 Task: Search one way flight ticket for 1 adult, 6 children, 1 infant in seat and 1 infant on lap in business from Ponce: Mercedita Airport to Laramie: Laramie Regional Airport on 5-3-2023. Choice of flights is Delta. Number of bags: 2 checked bags. Price is upto 75000. Outbound departure time preference is 20:00.
Action: Mouse moved to (331, 298)
Screenshot: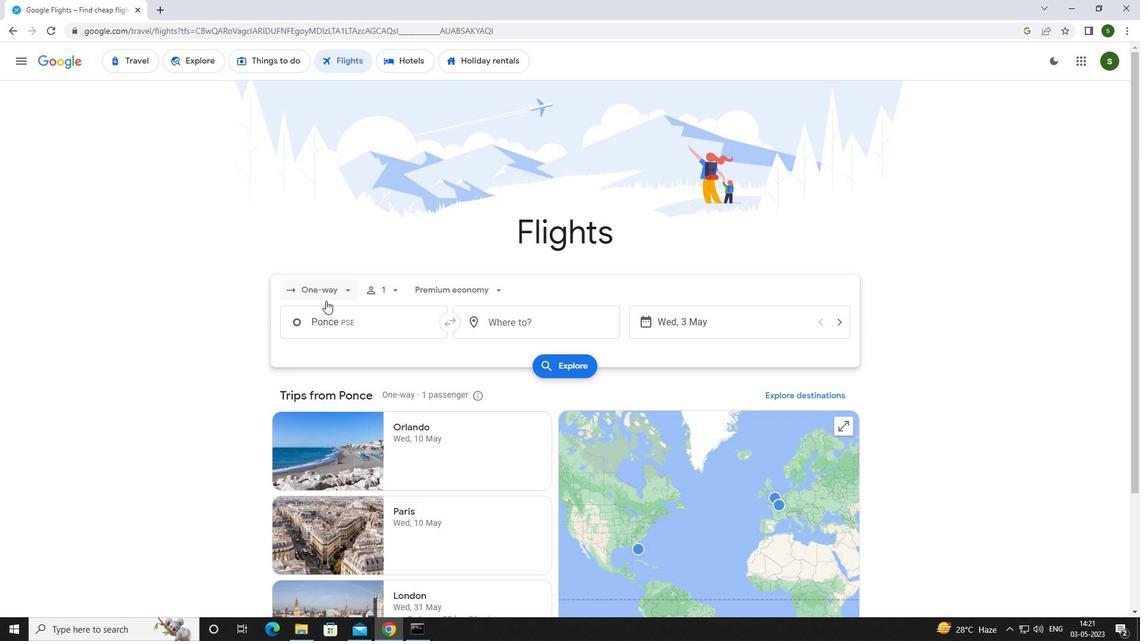 
Action: Mouse pressed left at (331, 298)
Screenshot: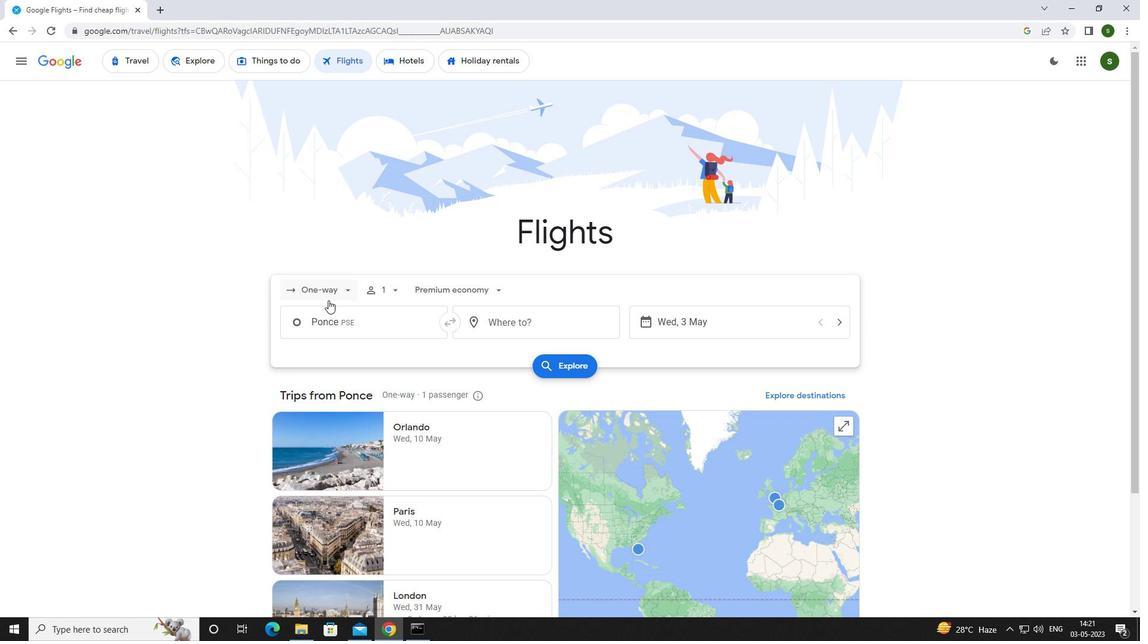 
Action: Mouse moved to (337, 349)
Screenshot: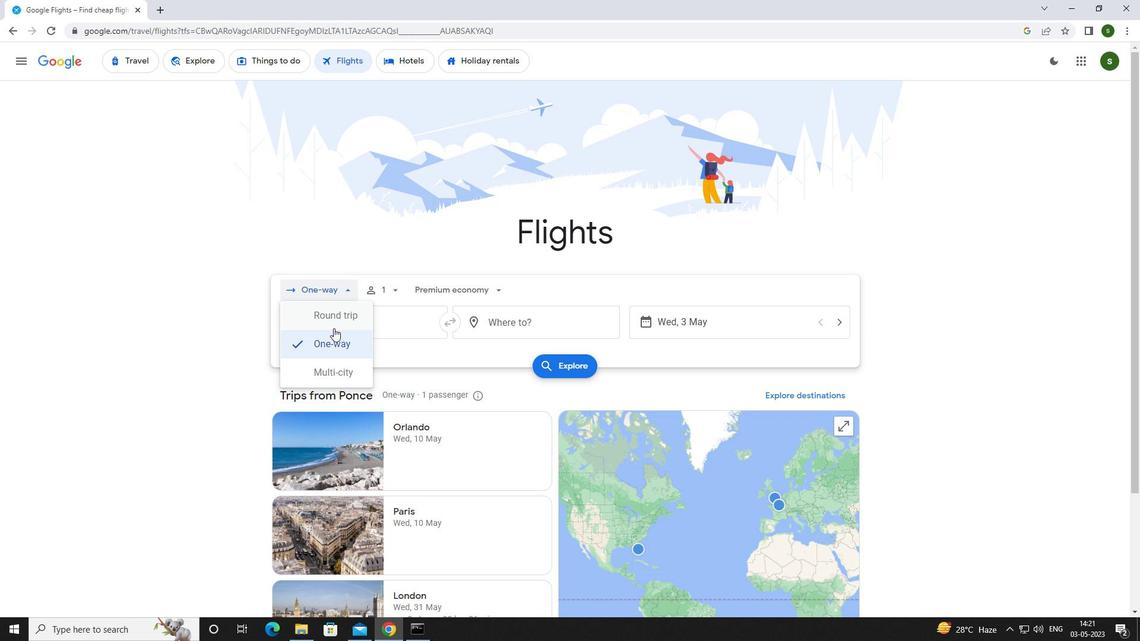 
Action: Mouse pressed left at (337, 349)
Screenshot: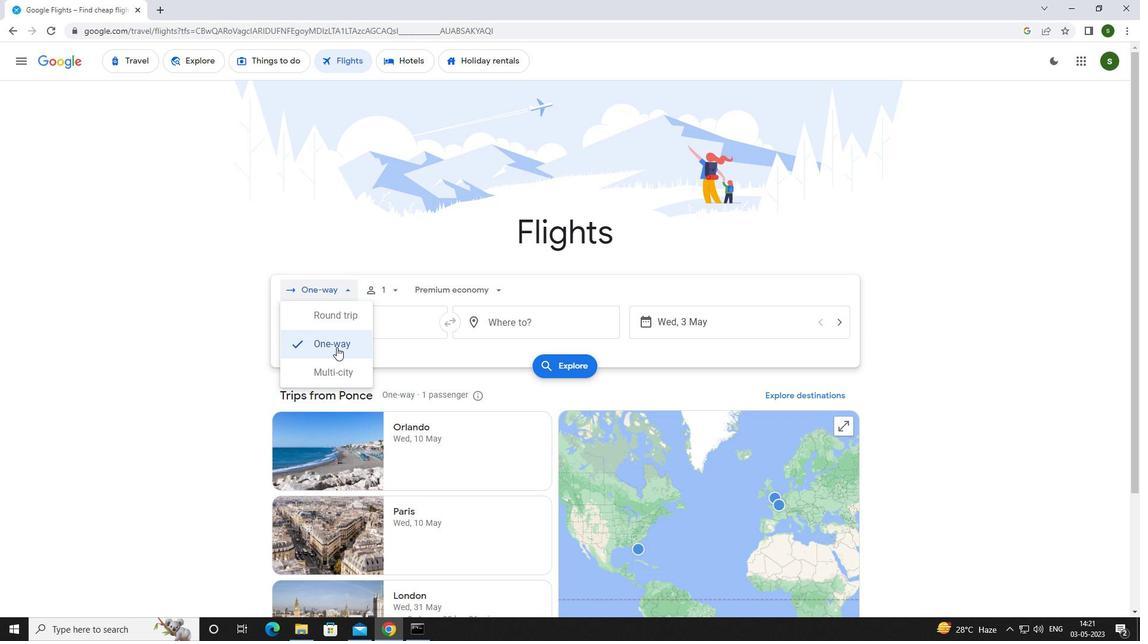 
Action: Mouse moved to (389, 283)
Screenshot: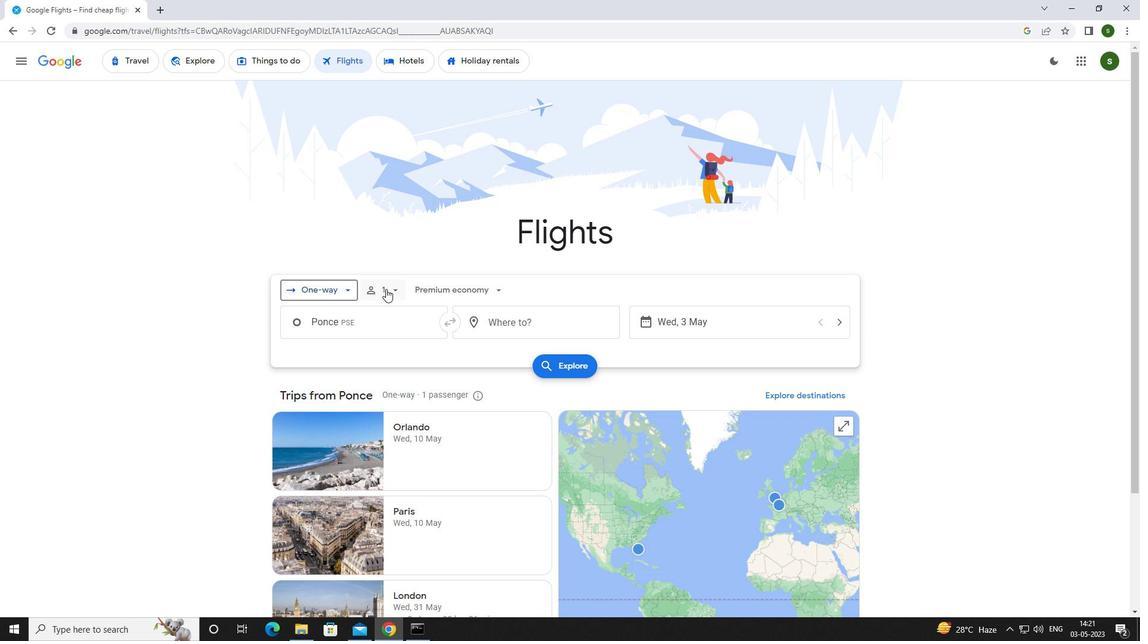 
Action: Mouse pressed left at (389, 283)
Screenshot: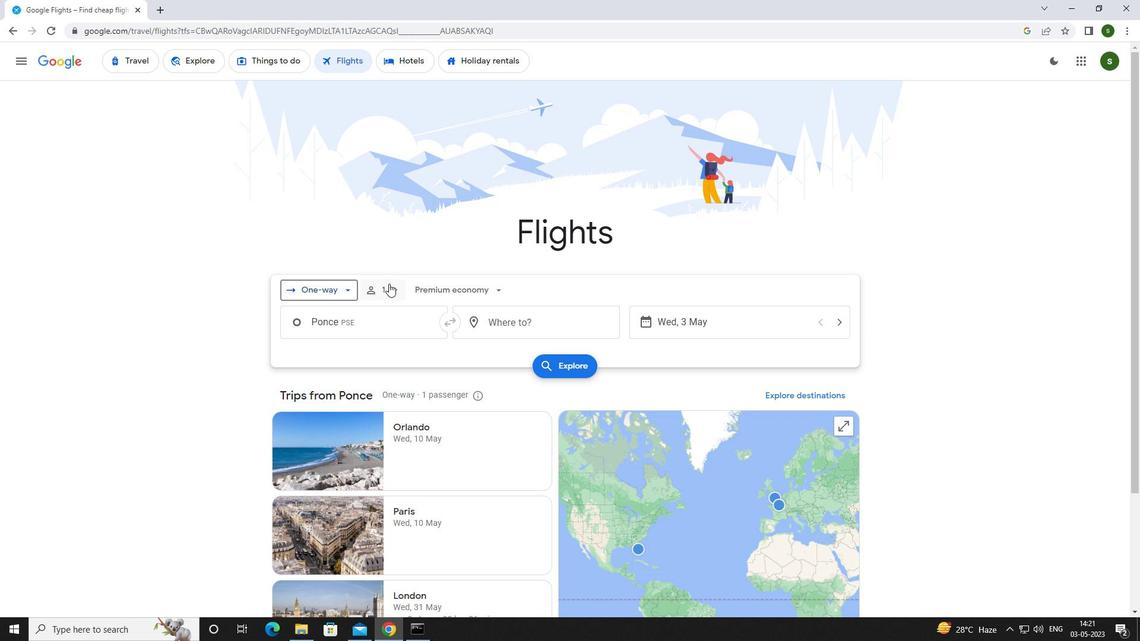 
Action: Mouse moved to (487, 349)
Screenshot: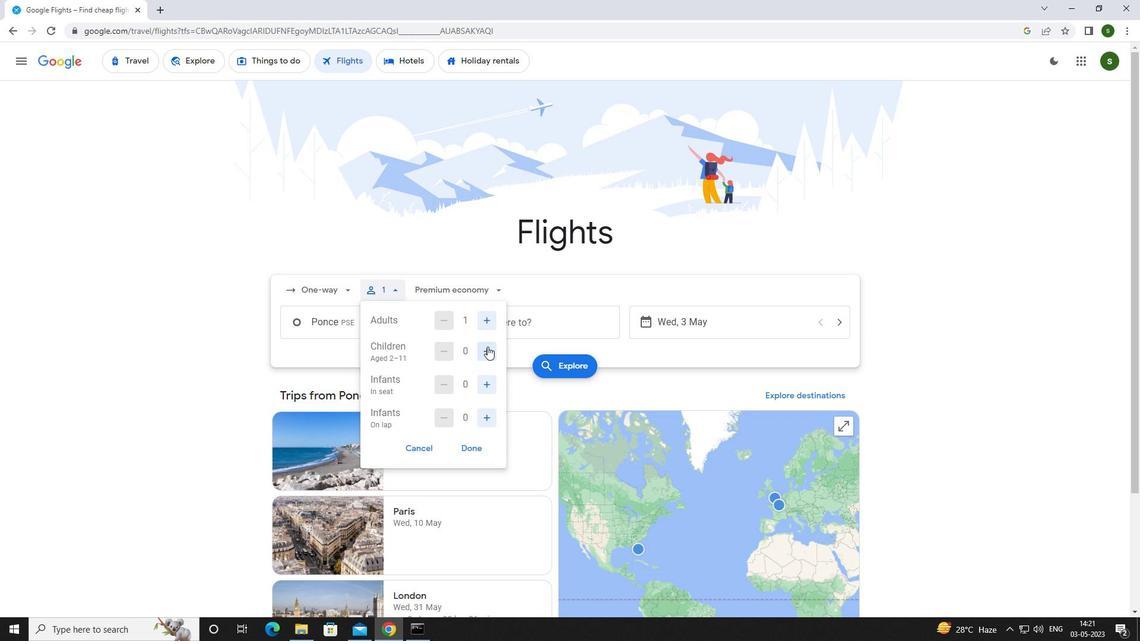 
Action: Mouse pressed left at (487, 349)
Screenshot: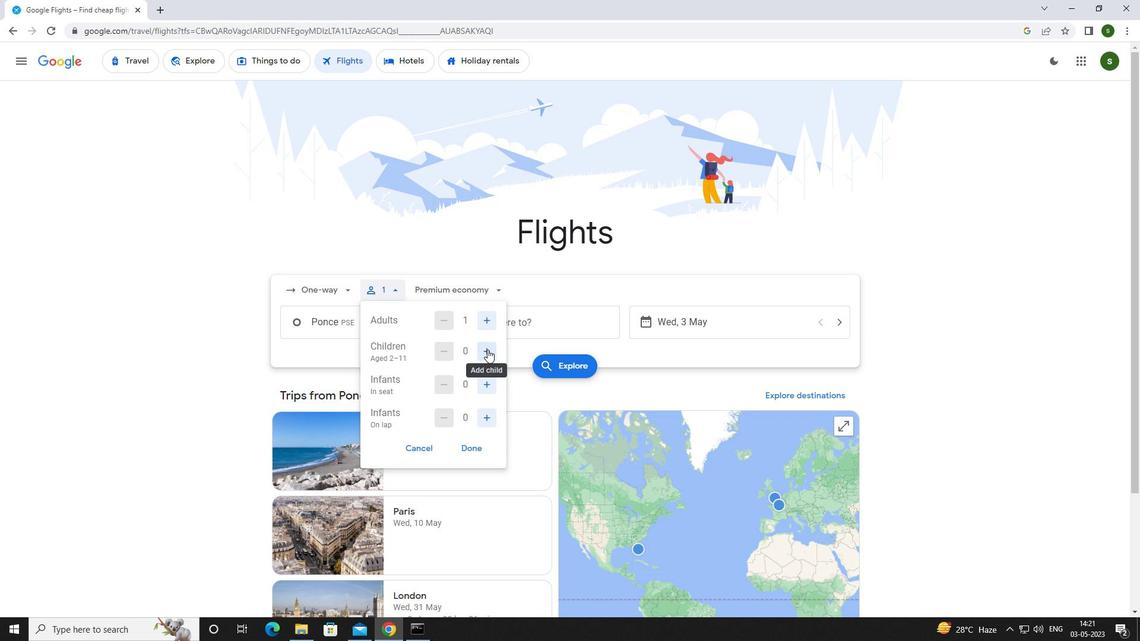 
Action: Mouse pressed left at (487, 349)
Screenshot: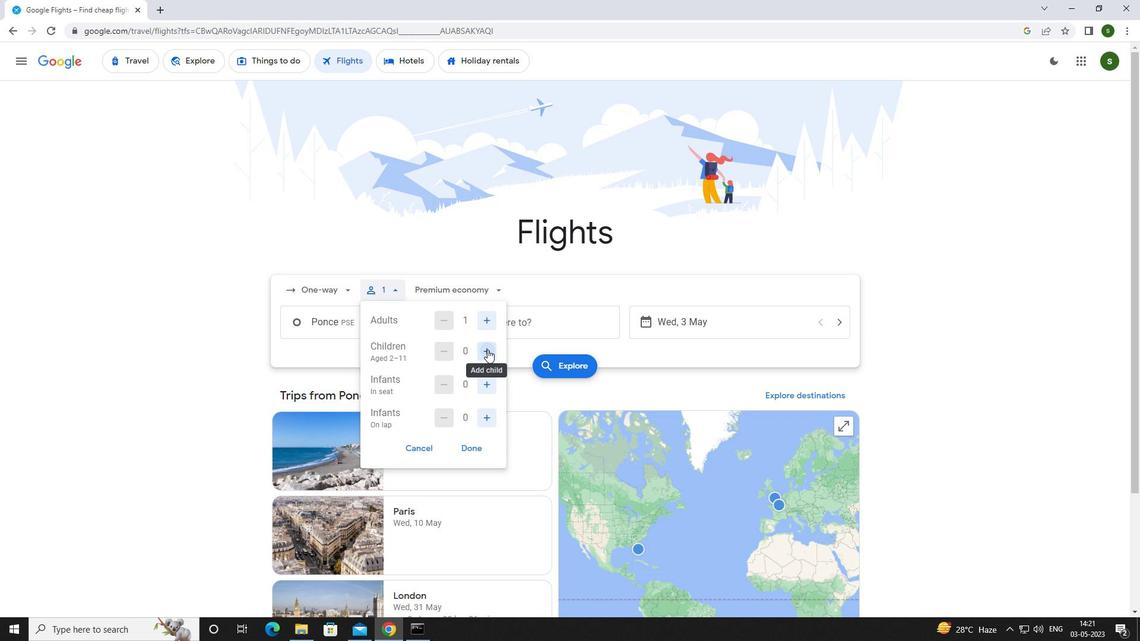 
Action: Mouse pressed left at (487, 349)
Screenshot: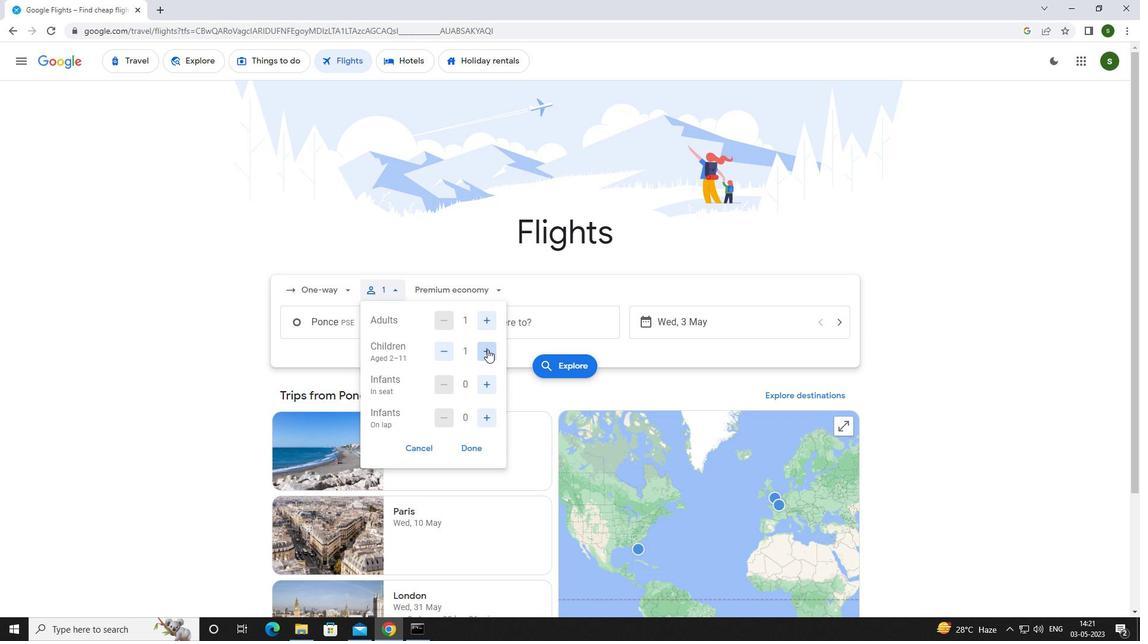 
Action: Mouse pressed left at (487, 349)
Screenshot: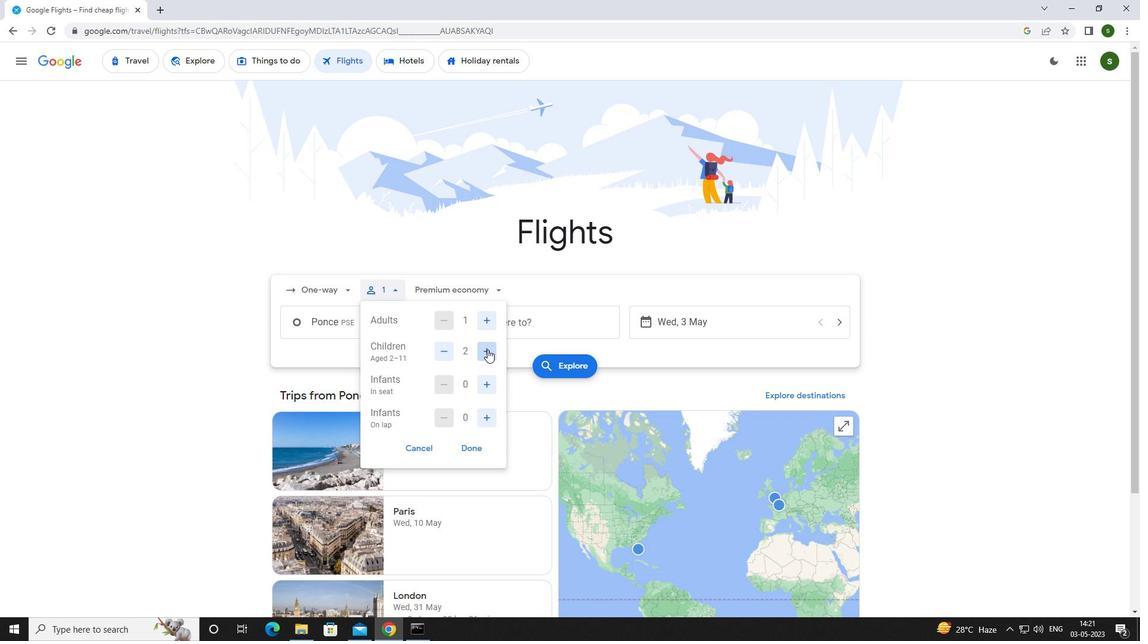 
Action: Mouse pressed left at (487, 349)
Screenshot: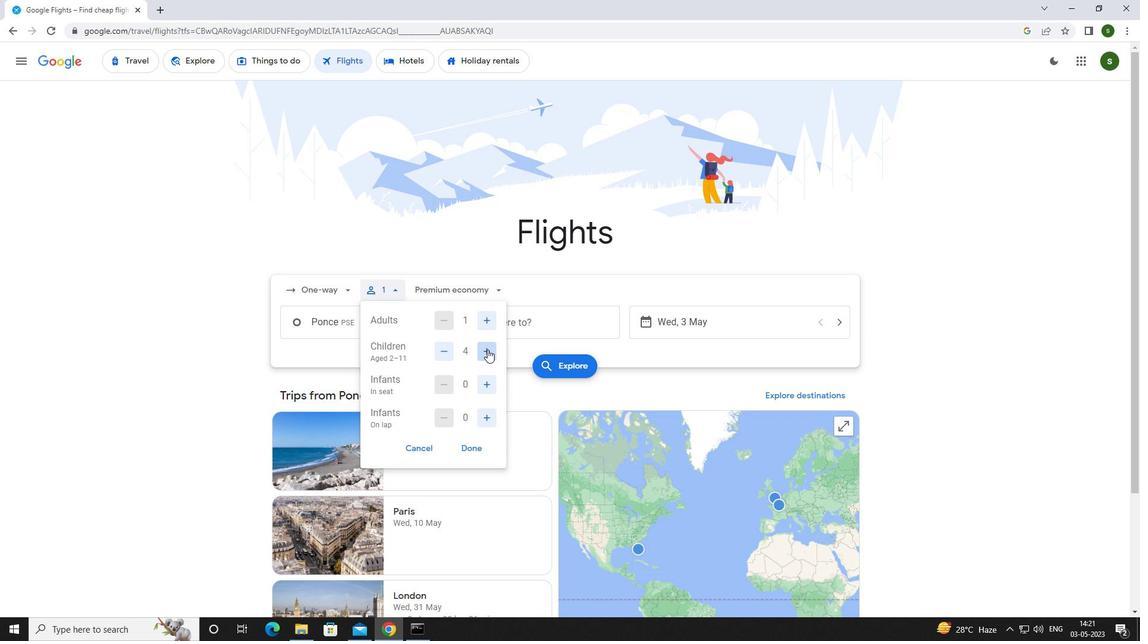 
Action: Mouse pressed left at (487, 349)
Screenshot: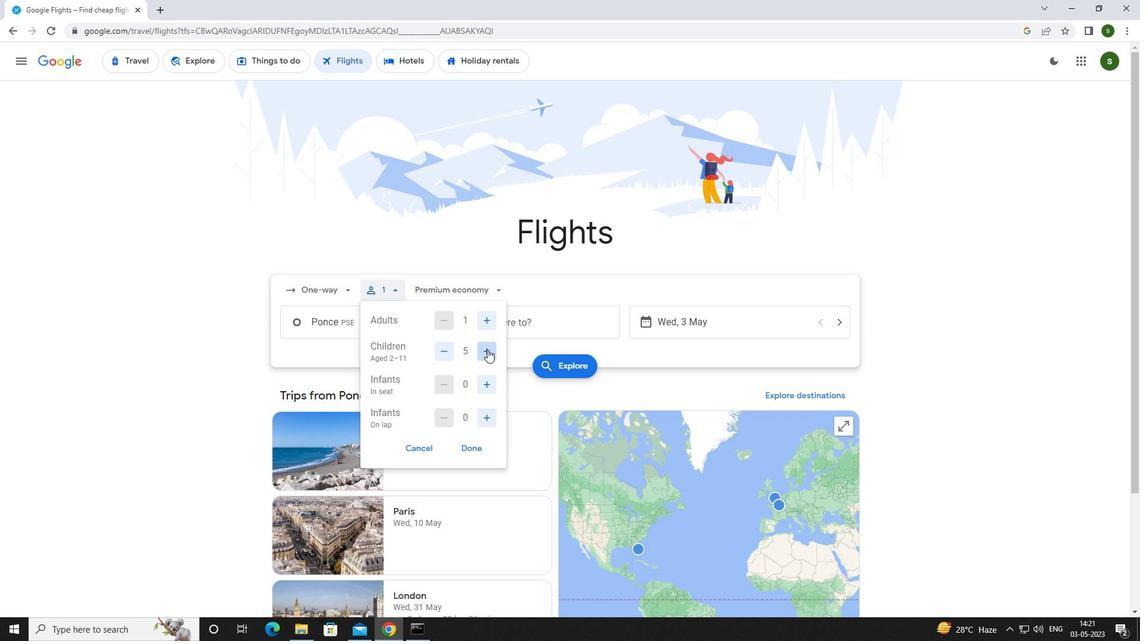 
Action: Mouse moved to (486, 380)
Screenshot: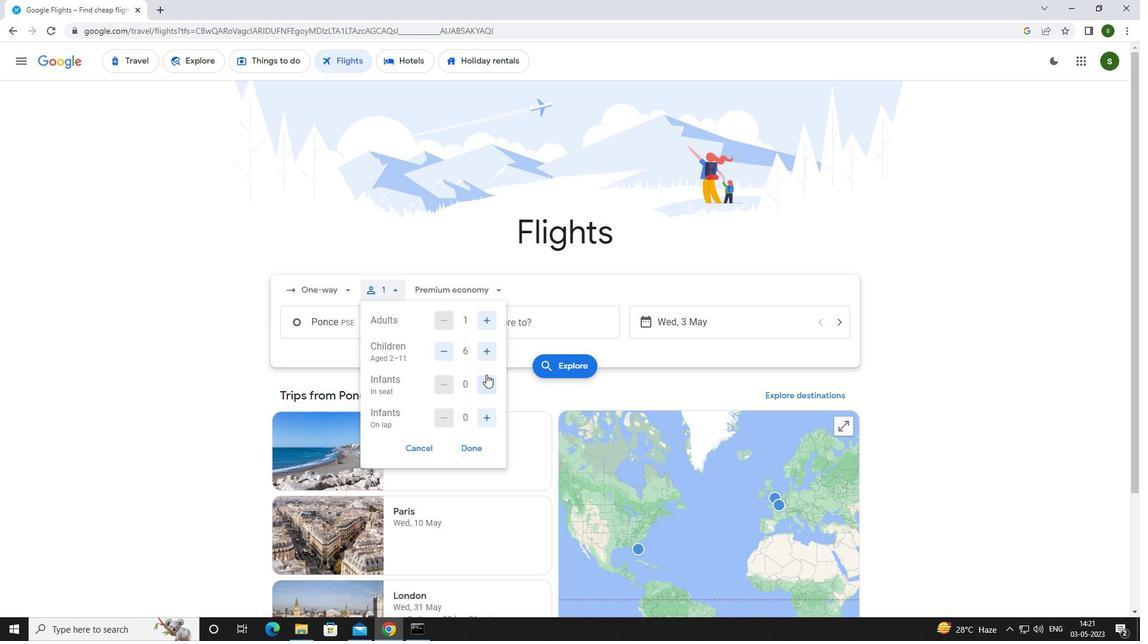 
Action: Mouse pressed left at (486, 380)
Screenshot: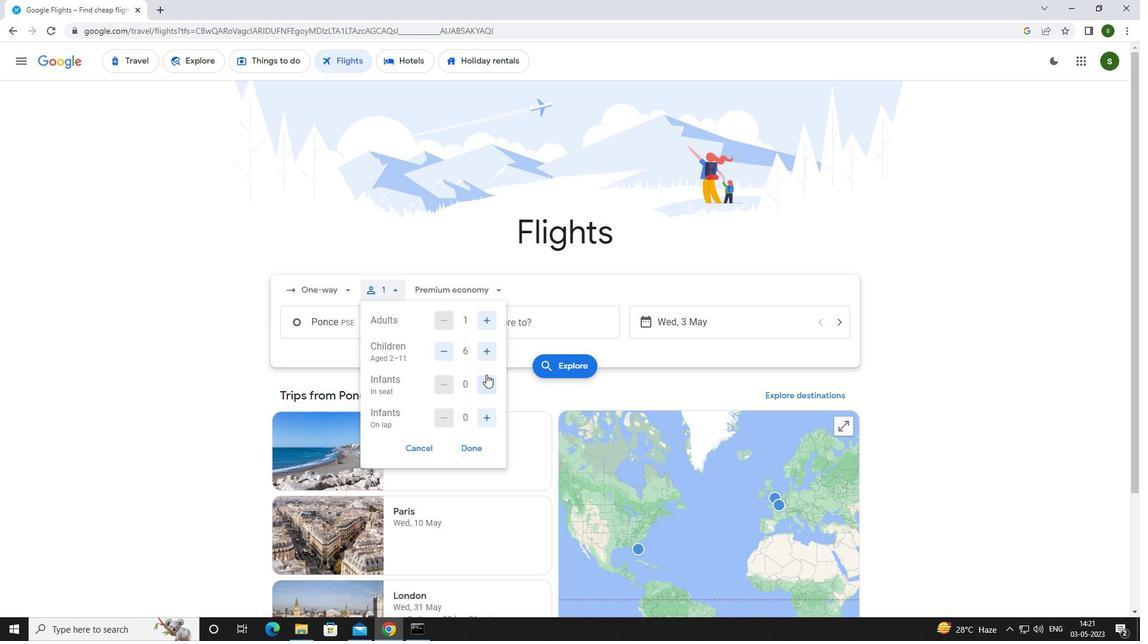 
Action: Mouse moved to (490, 422)
Screenshot: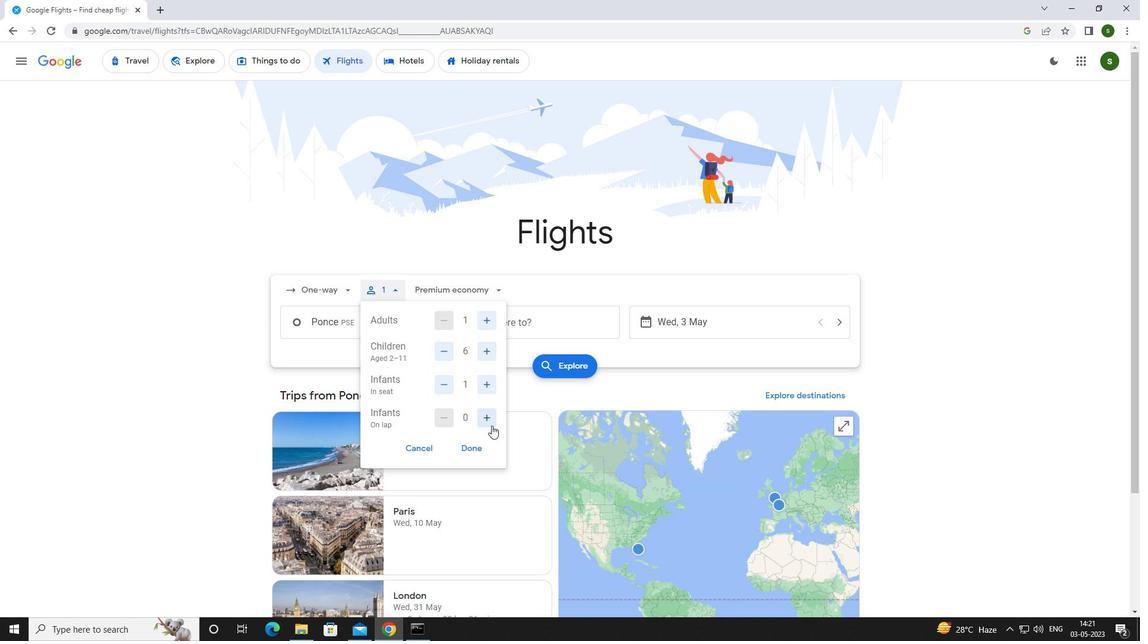 
Action: Mouse pressed left at (490, 422)
Screenshot: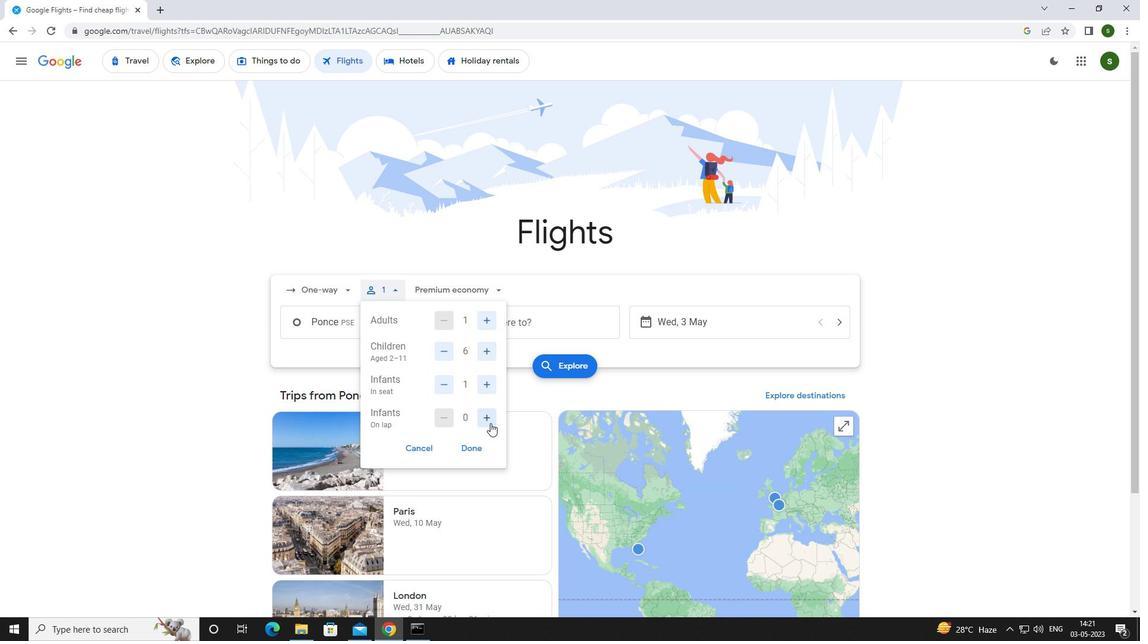 
Action: Mouse moved to (489, 286)
Screenshot: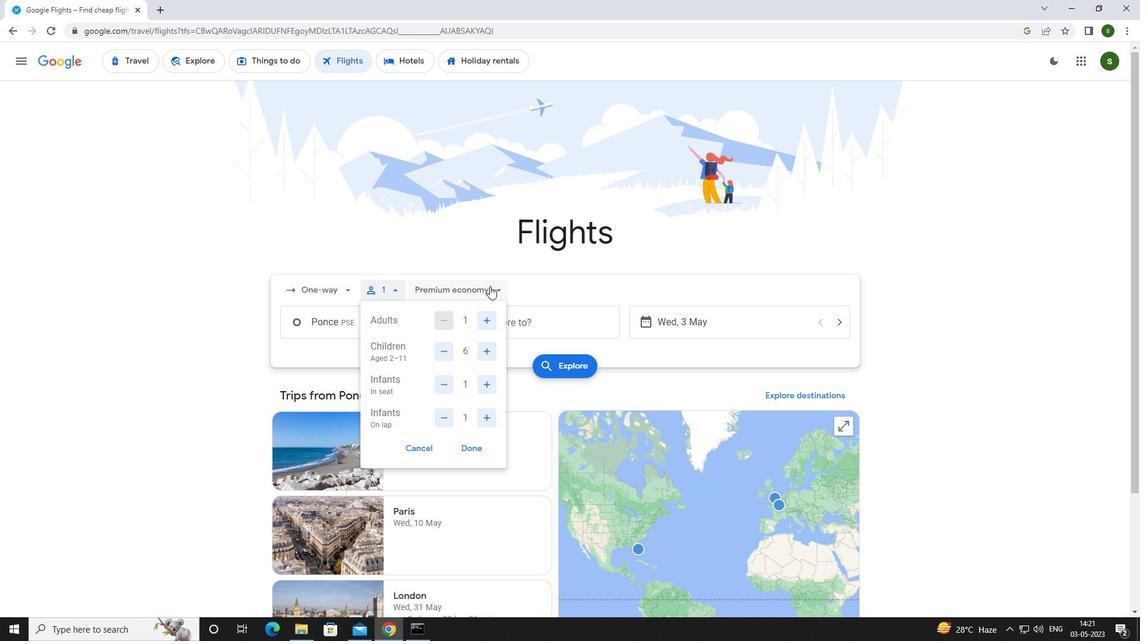 
Action: Mouse pressed left at (489, 286)
Screenshot: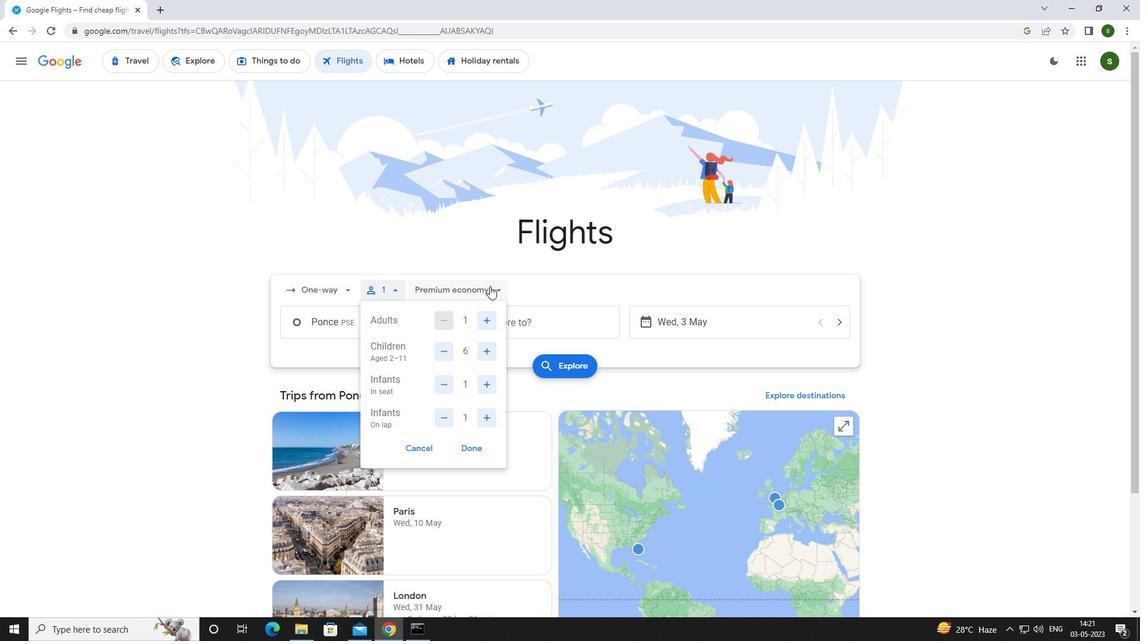 
Action: Mouse moved to (475, 372)
Screenshot: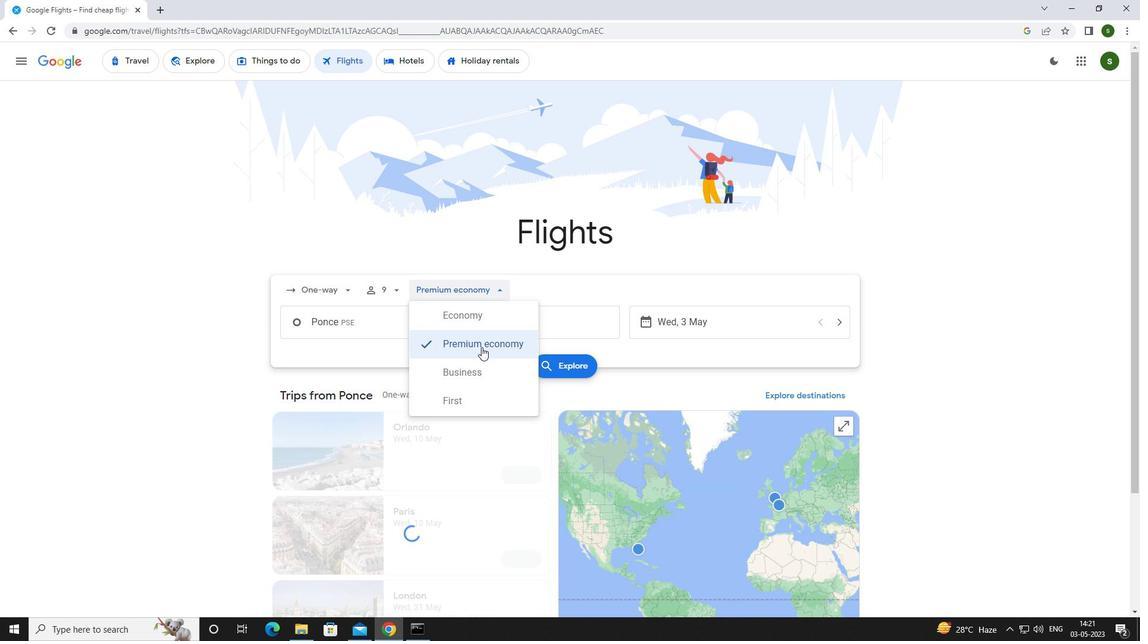 
Action: Mouse pressed left at (475, 372)
Screenshot: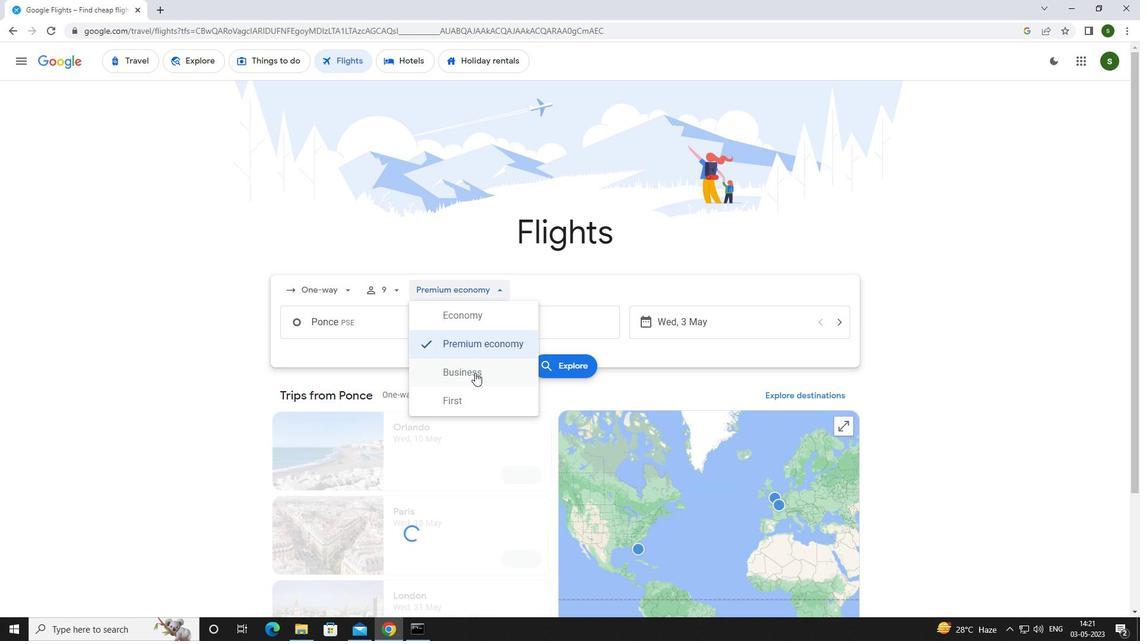 
Action: Mouse moved to (406, 324)
Screenshot: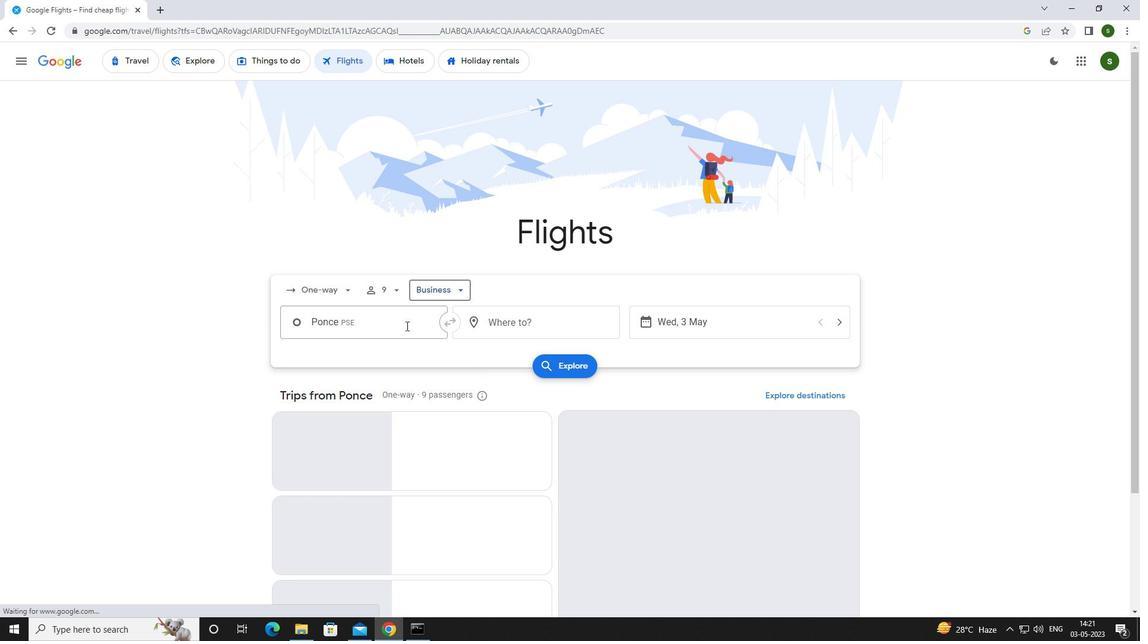 
Action: Mouse pressed left at (406, 324)
Screenshot: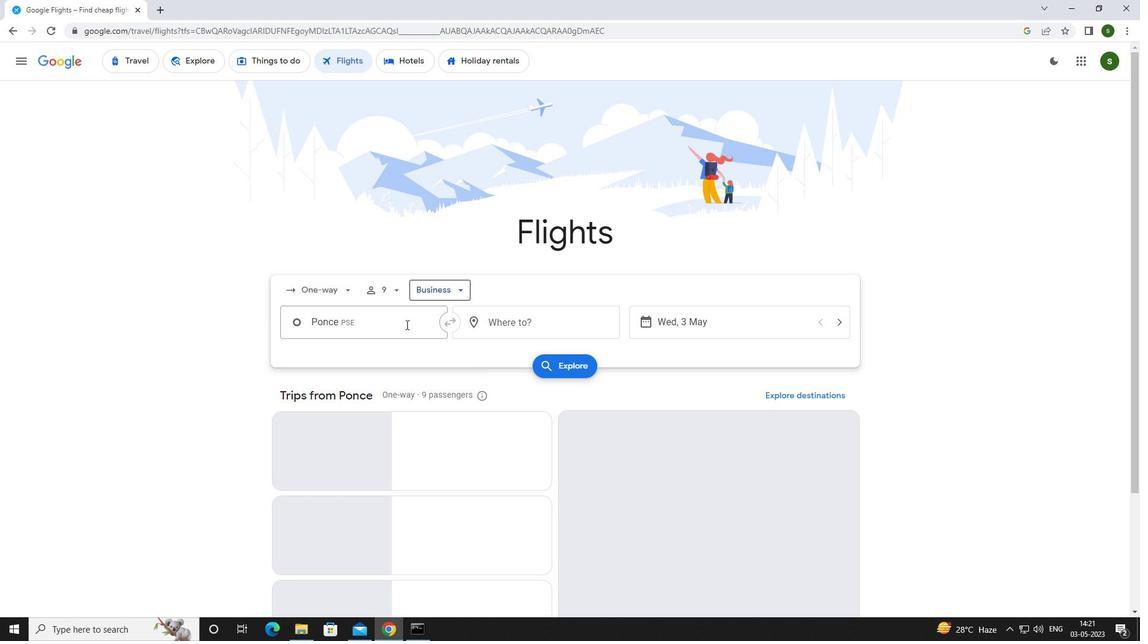 
Action: Key pressed <Key.caps_lock>p<Key.caps_lock>once
Screenshot: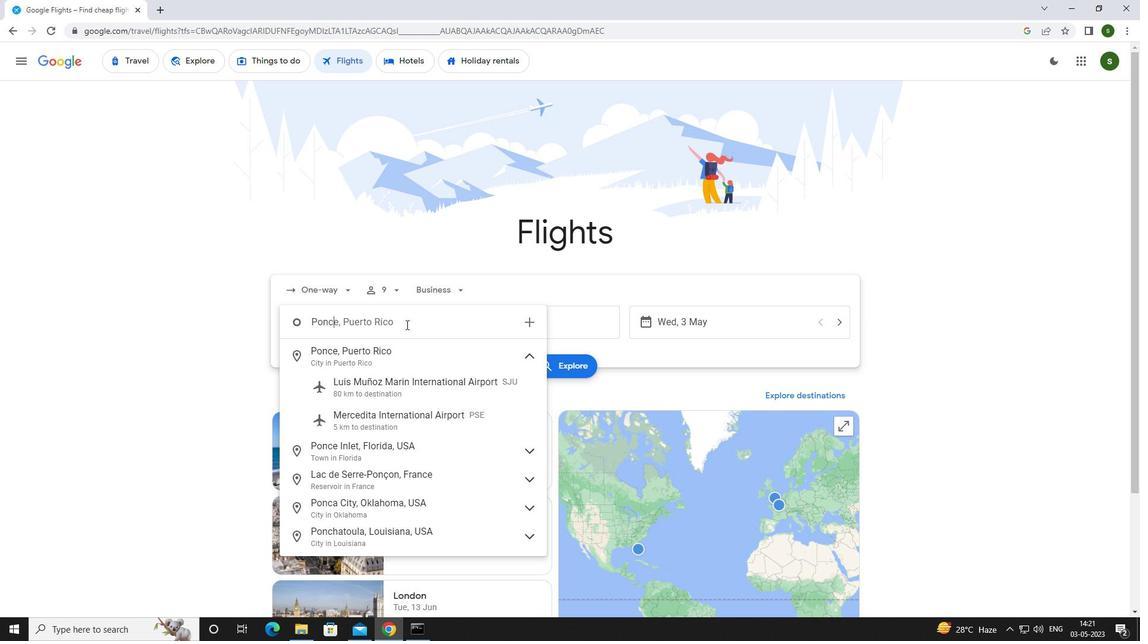 
Action: Mouse moved to (403, 415)
Screenshot: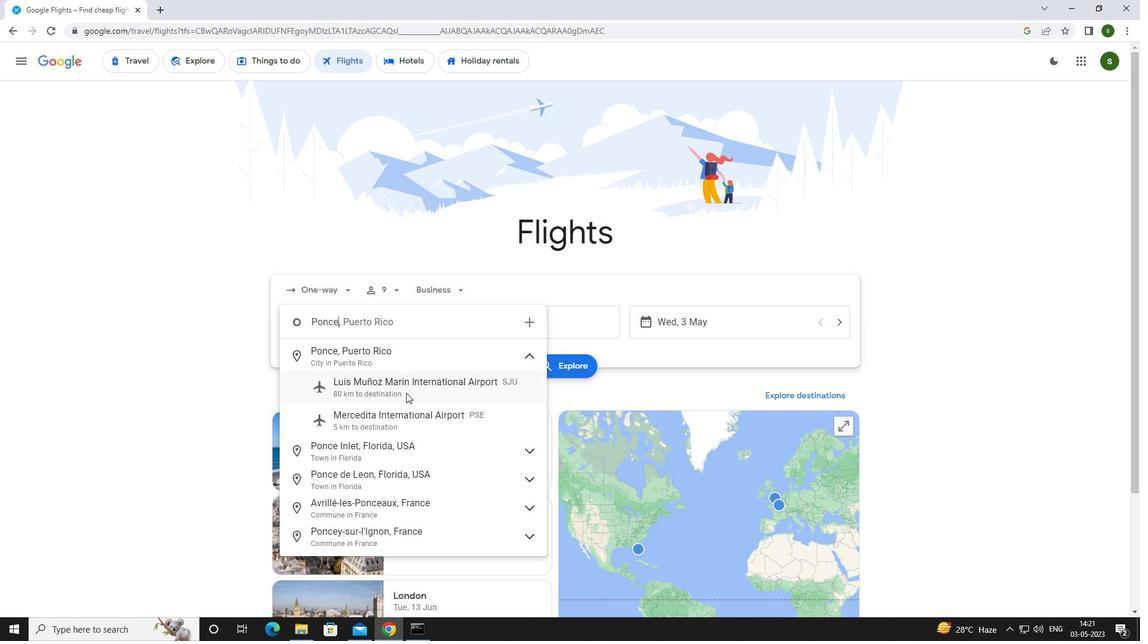 
Action: Mouse pressed left at (403, 415)
Screenshot: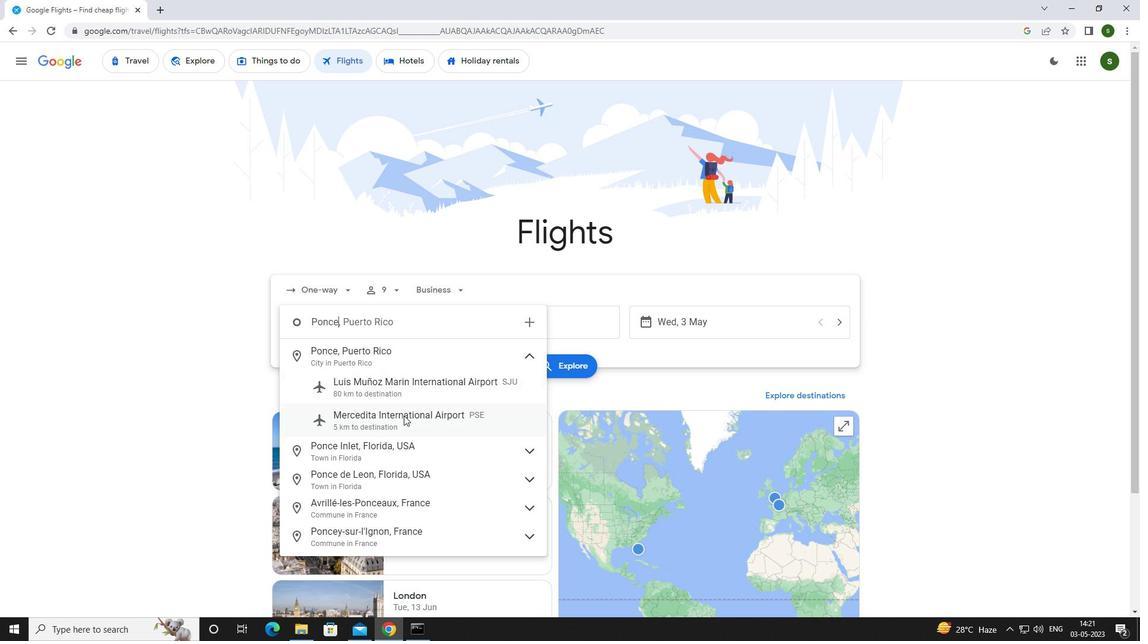 
Action: Mouse moved to (509, 327)
Screenshot: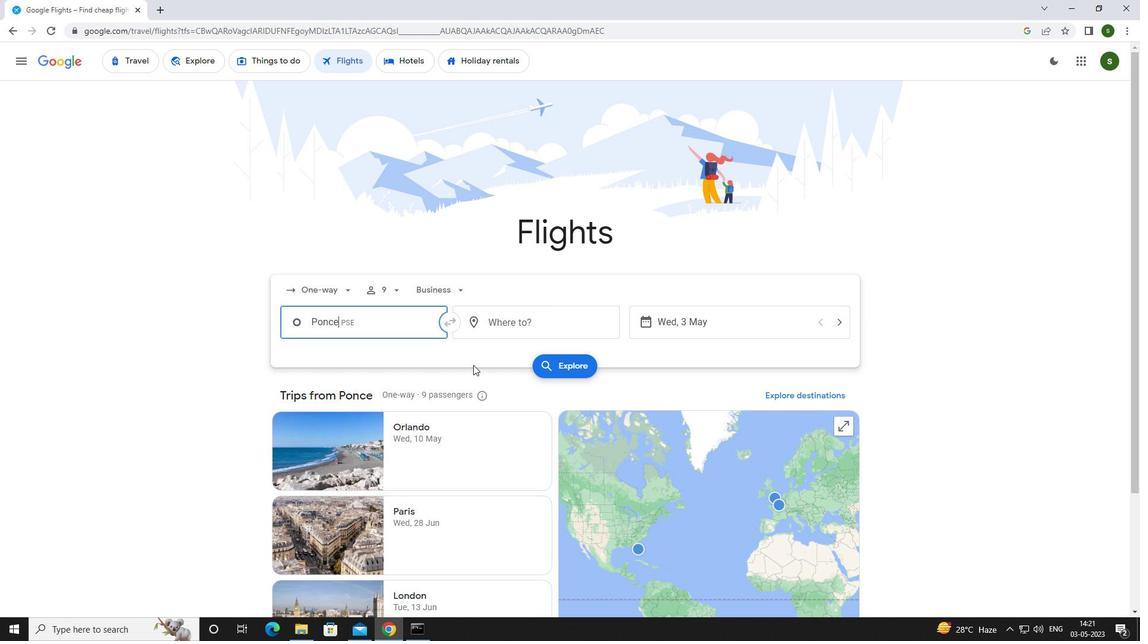 
Action: Mouse pressed left at (509, 327)
Screenshot: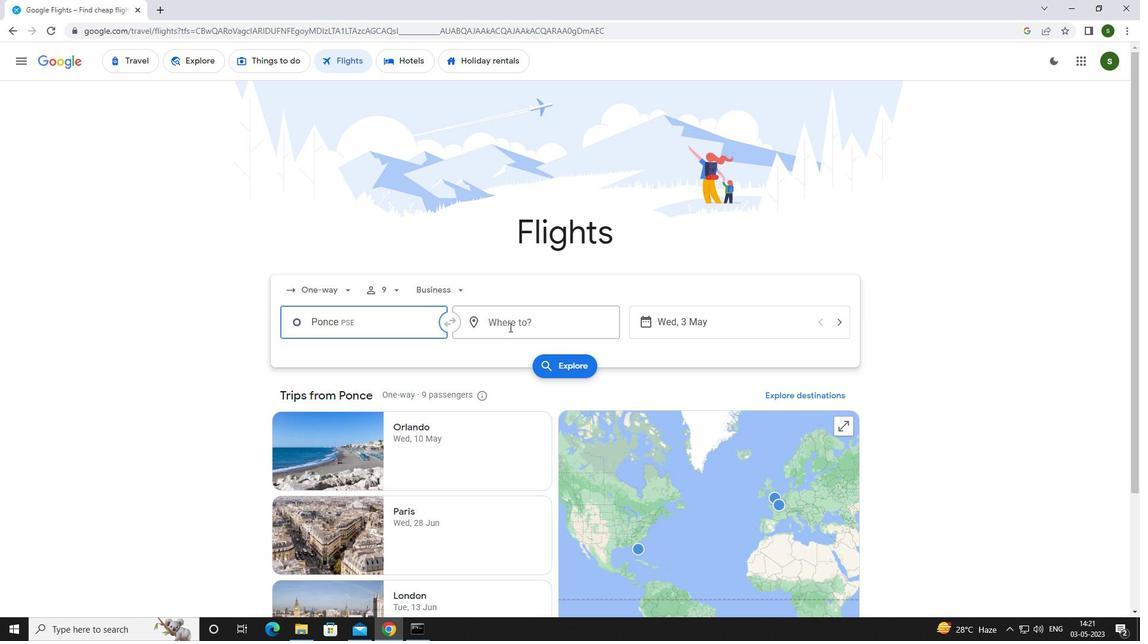 
Action: Key pressed <Key.caps_lock>l<Key.caps_lock>aram
Screenshot: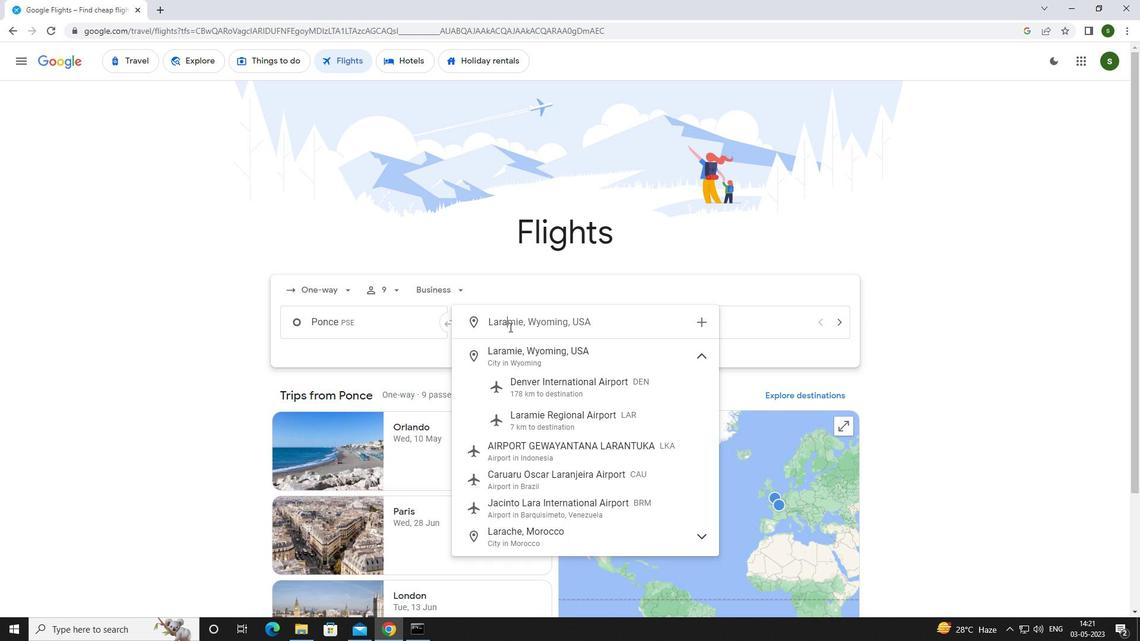 
Action: Mouse moved to (559, 416)
Screenshot: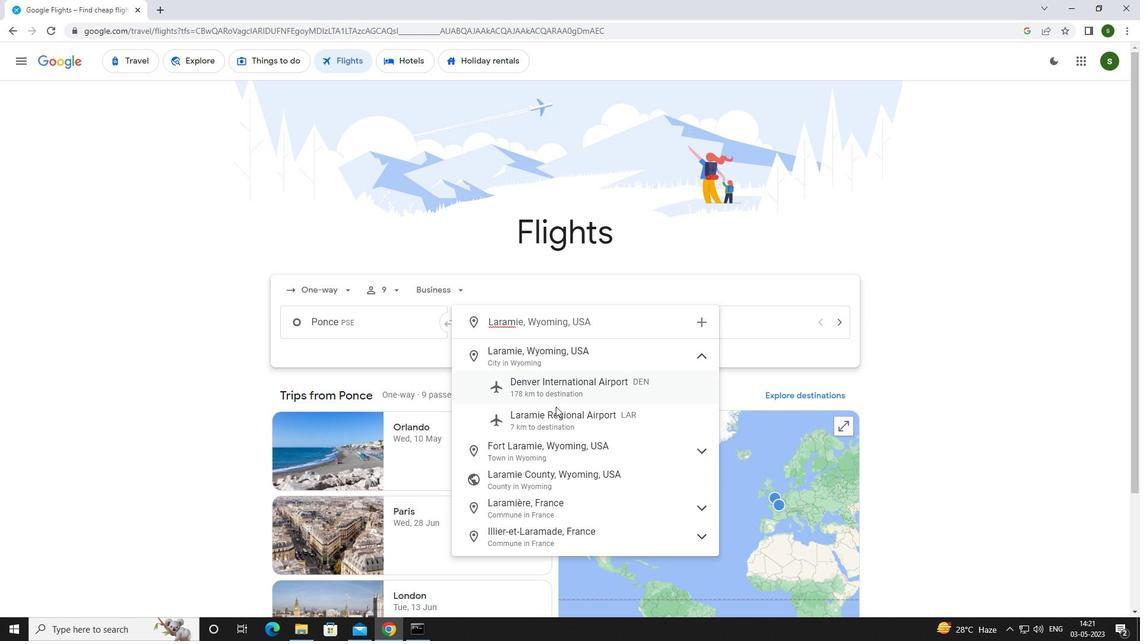 
Action: Mouse pressed left at (559, 416)
Screenshot: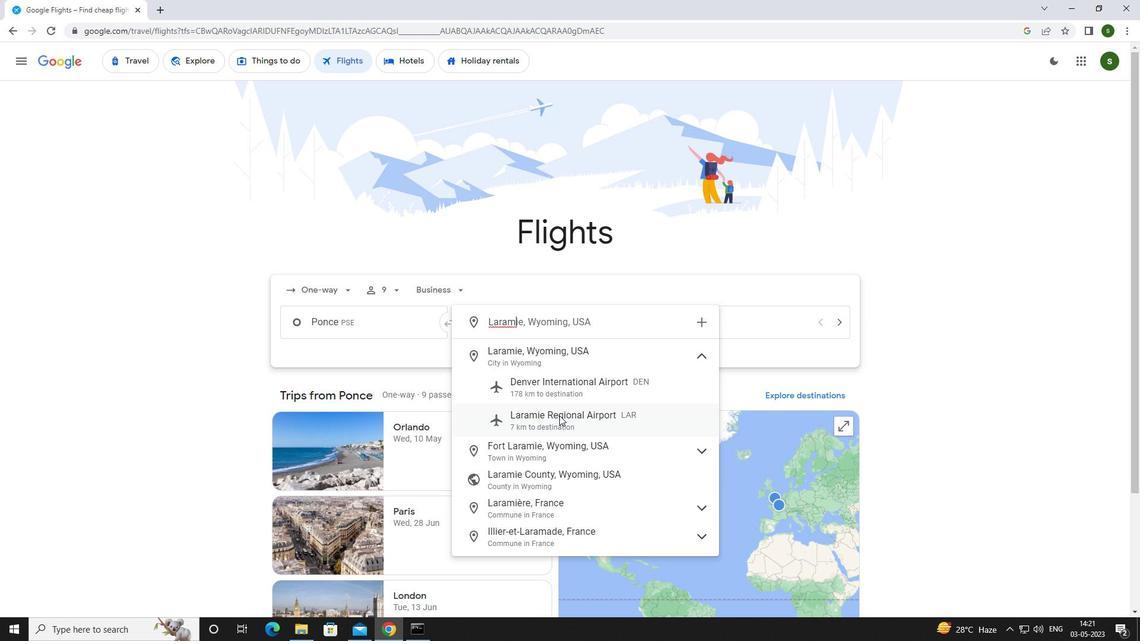 
Action: Mouse moved to (716, 326)
Screenshot: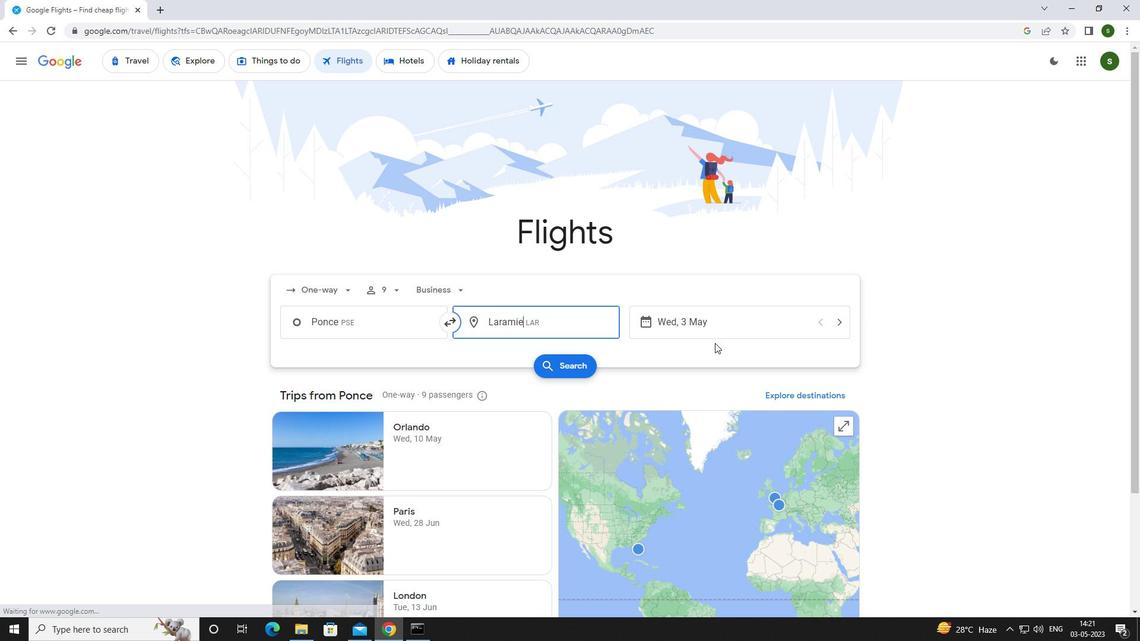 
Action: Mouse pressed left at (716, 326)
Screenshot: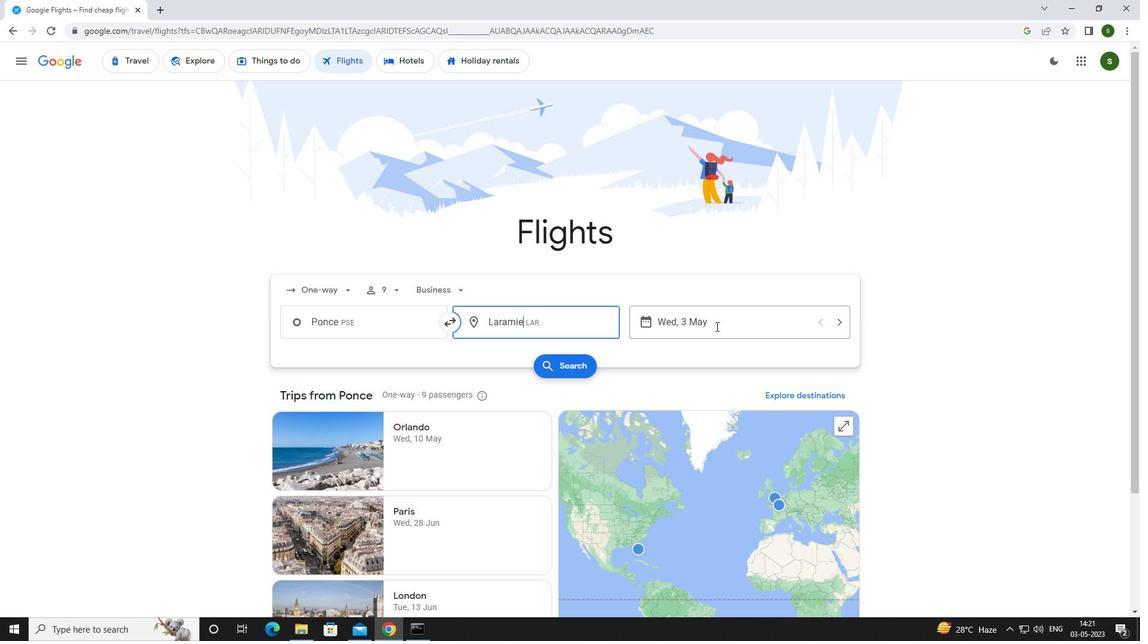 
Action: Mouse moved to (513, 406)
Screenshot: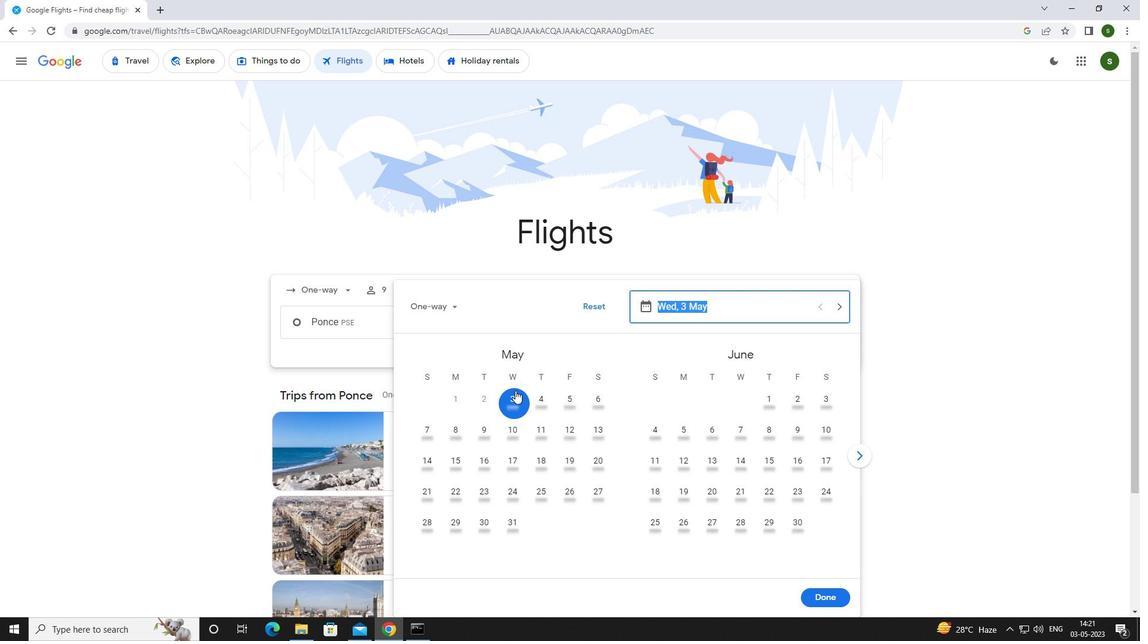 
Action: Mouse pressed left at (513, 406)
Screenshot: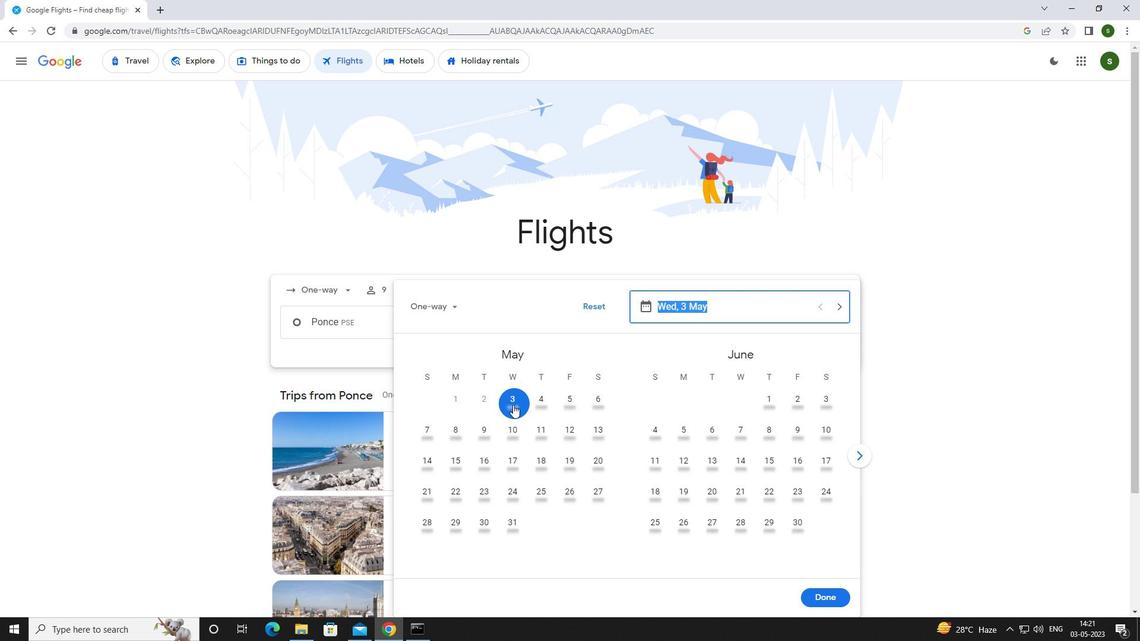 
Action: Mouse moved to (823, 592)
Screenshot: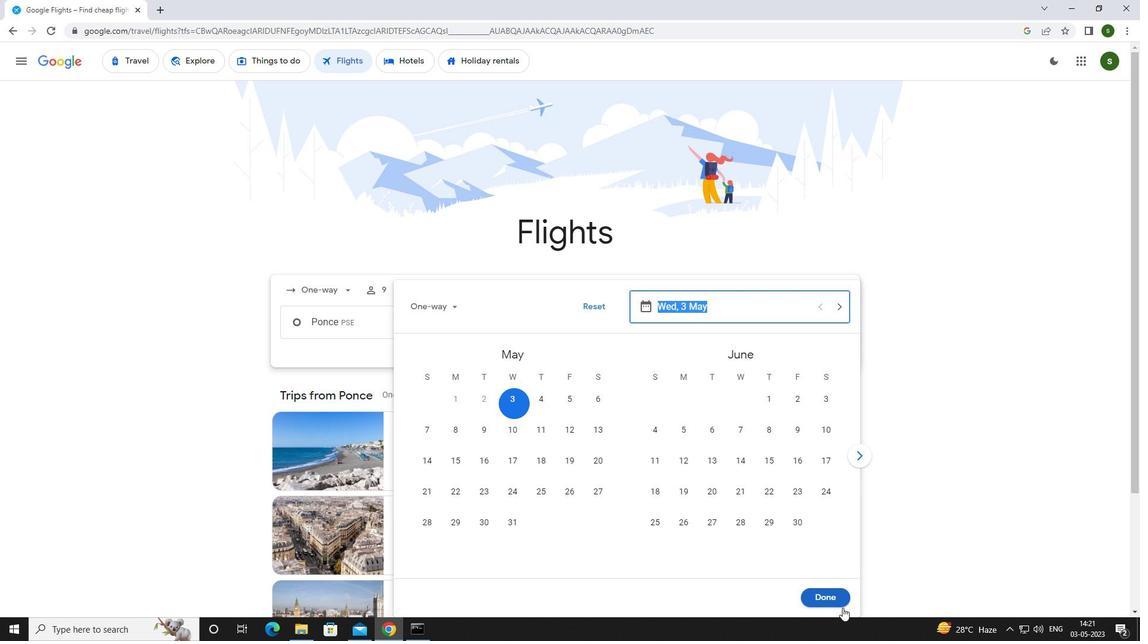 
Action: Mouse pressed left at (823, 592)
Screenshot: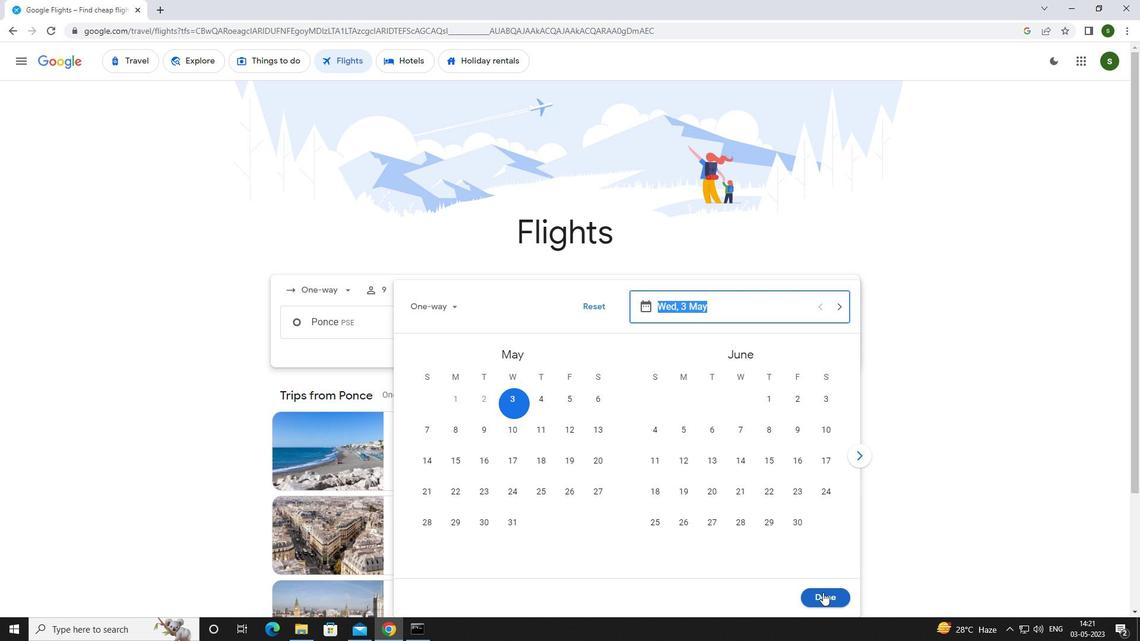 
Action: Mouse moved to (561, 359)
Screenshot: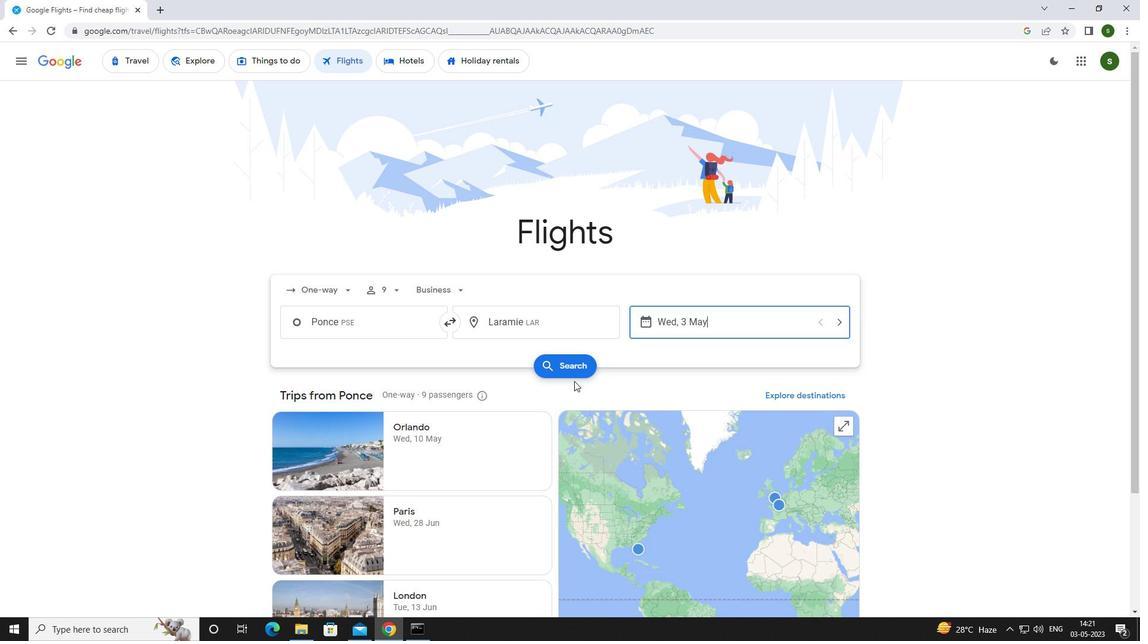 
Action: Mouse pressed left at (561, 359)
Screenshot: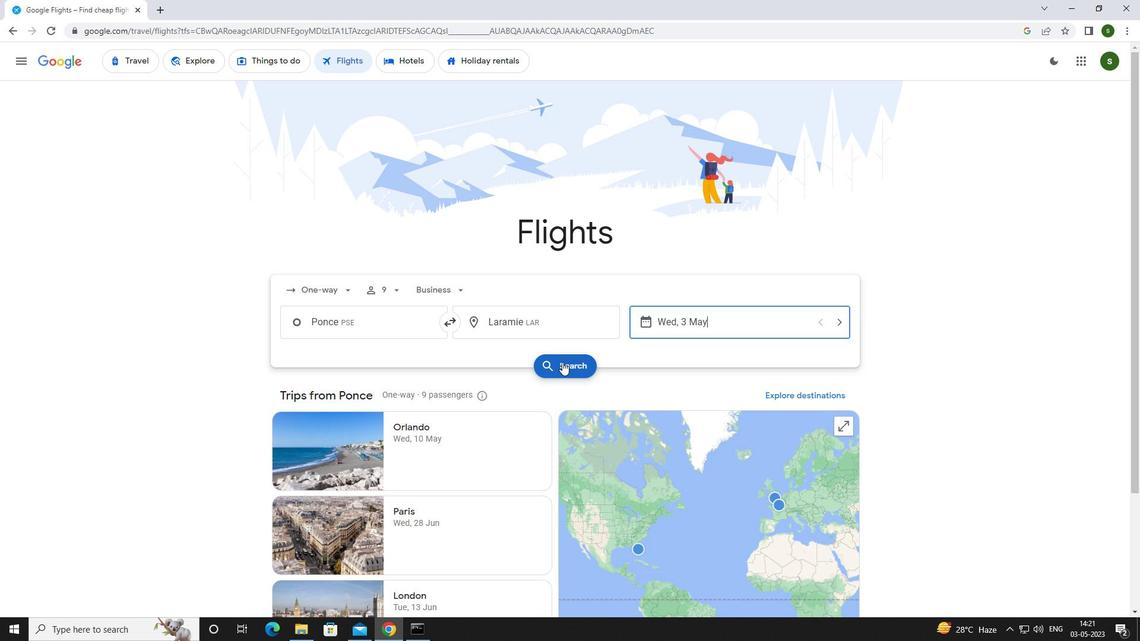 
Action: Mouse moved to (302, 174)
Screenshot: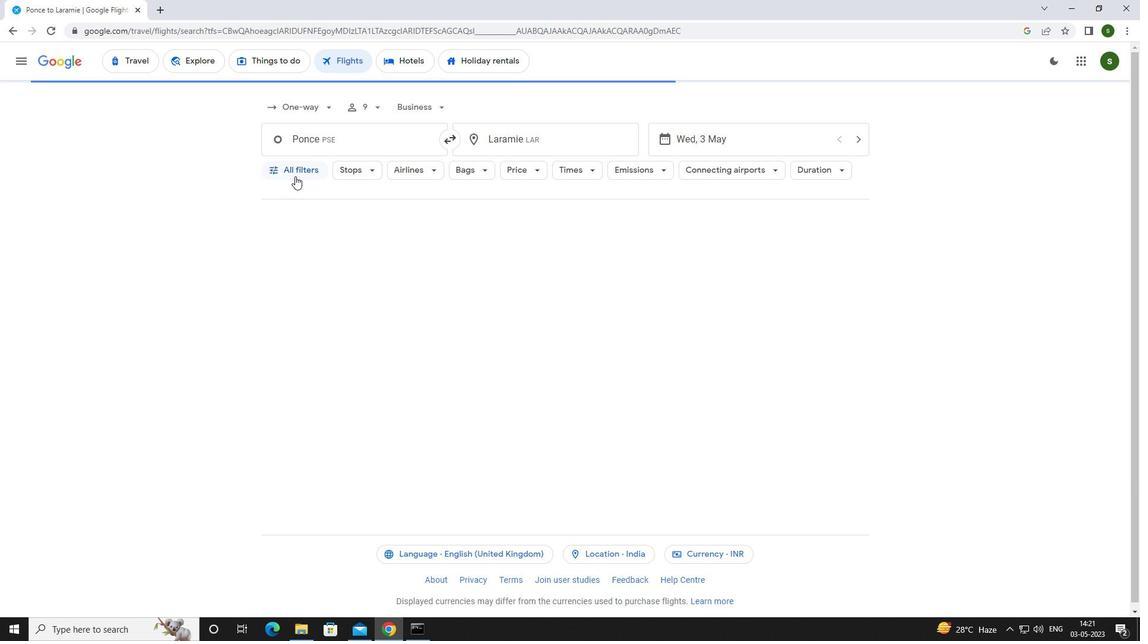 
Action: Mouse pressed left at (302, 174)
Screenshot: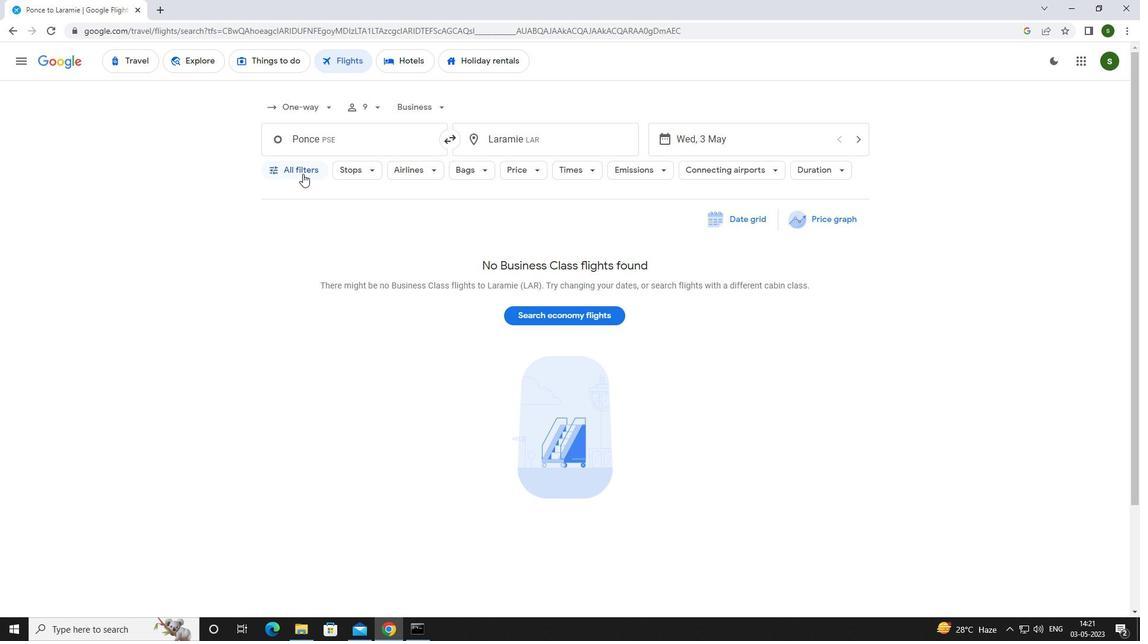 
Action: Mouse moved to (441, 419)
Screenshot: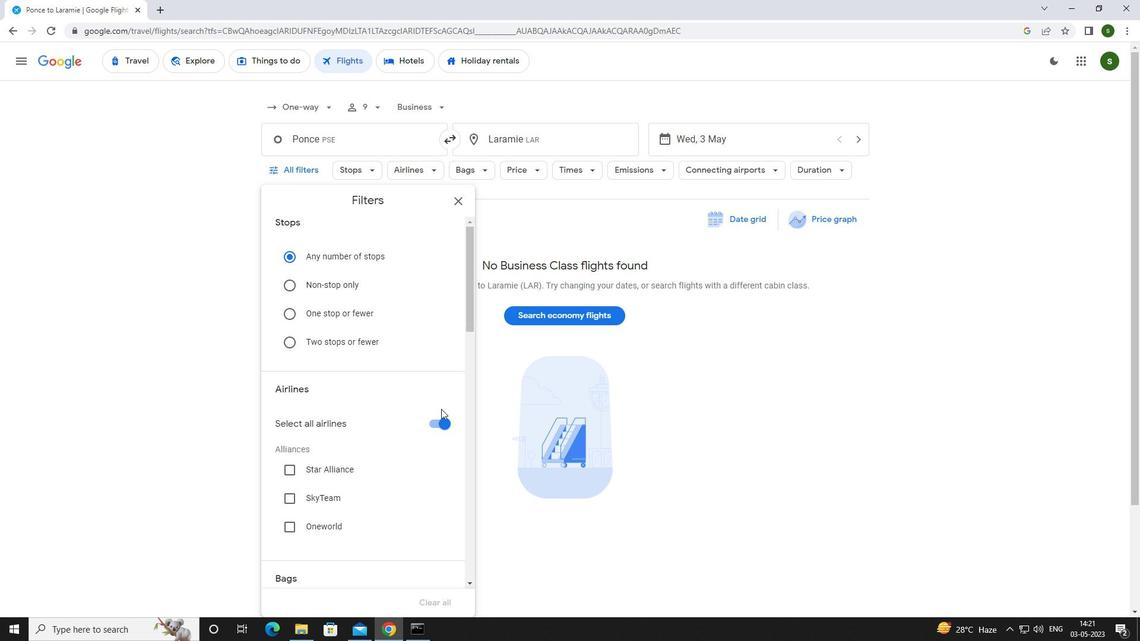 
Action: Mouse pressed left at (441, 419)
Screenshot: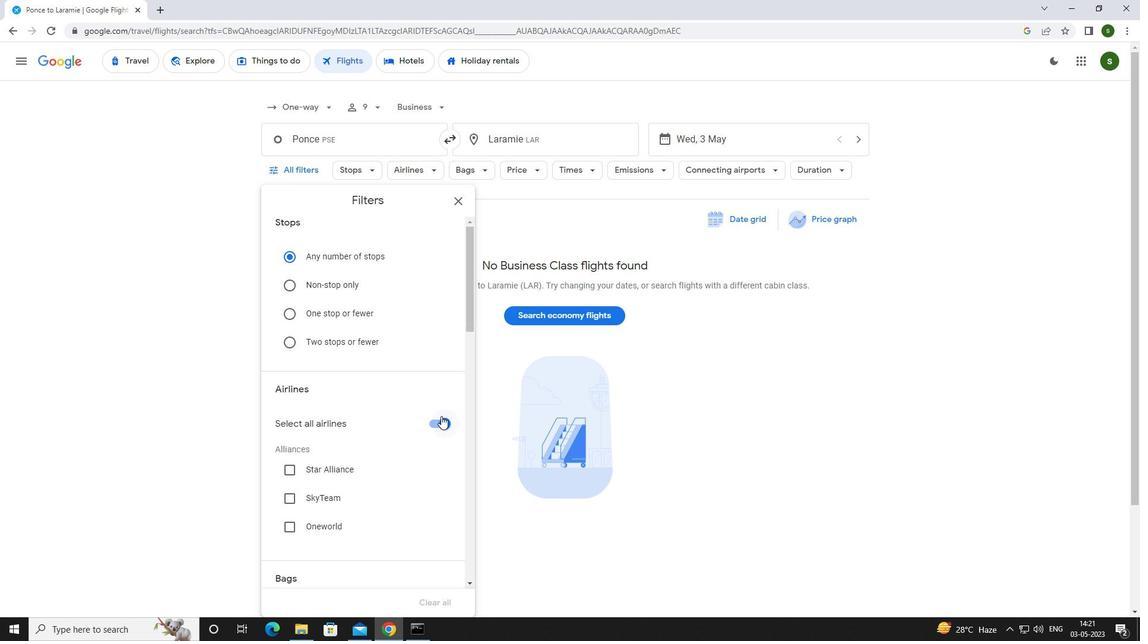 
Action: Mouse moved to (411, 370)
Screenshot: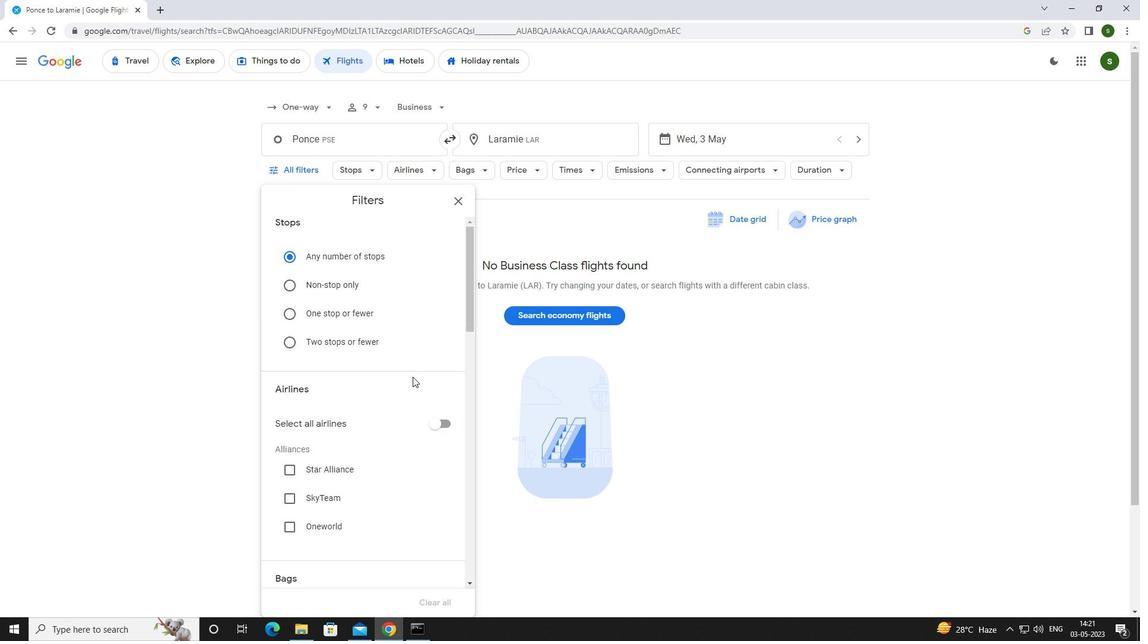 
Action: Mouse scrolled (411, 369) with delta (0, 0)
Screenshot: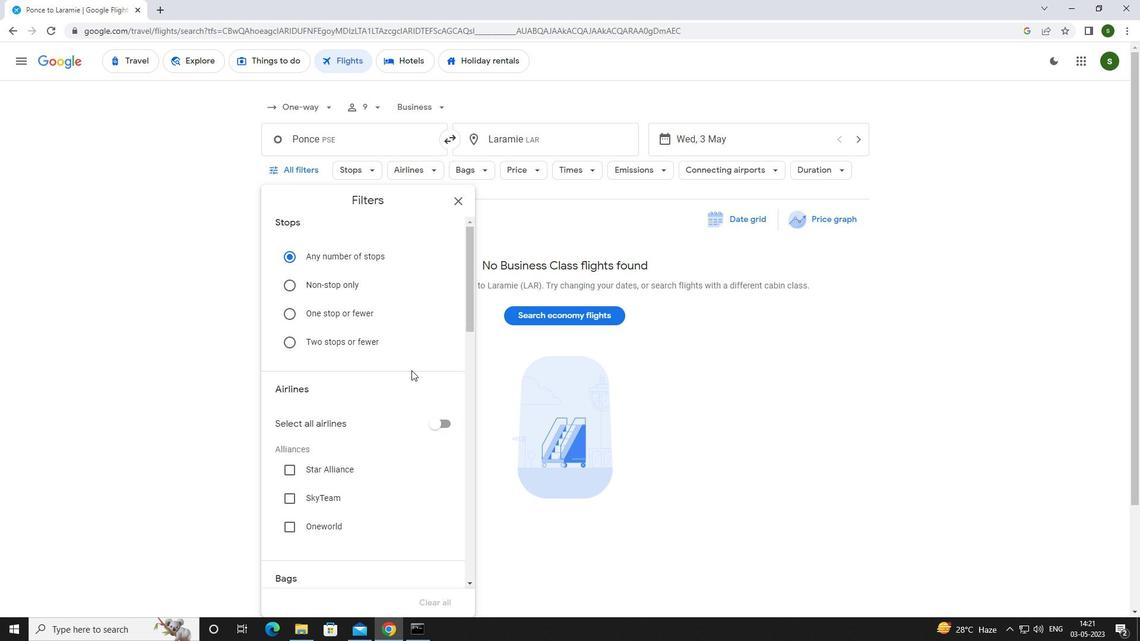 
Action: Mouse scrolled (411, 369) with delta (0, 0)
Screenshot: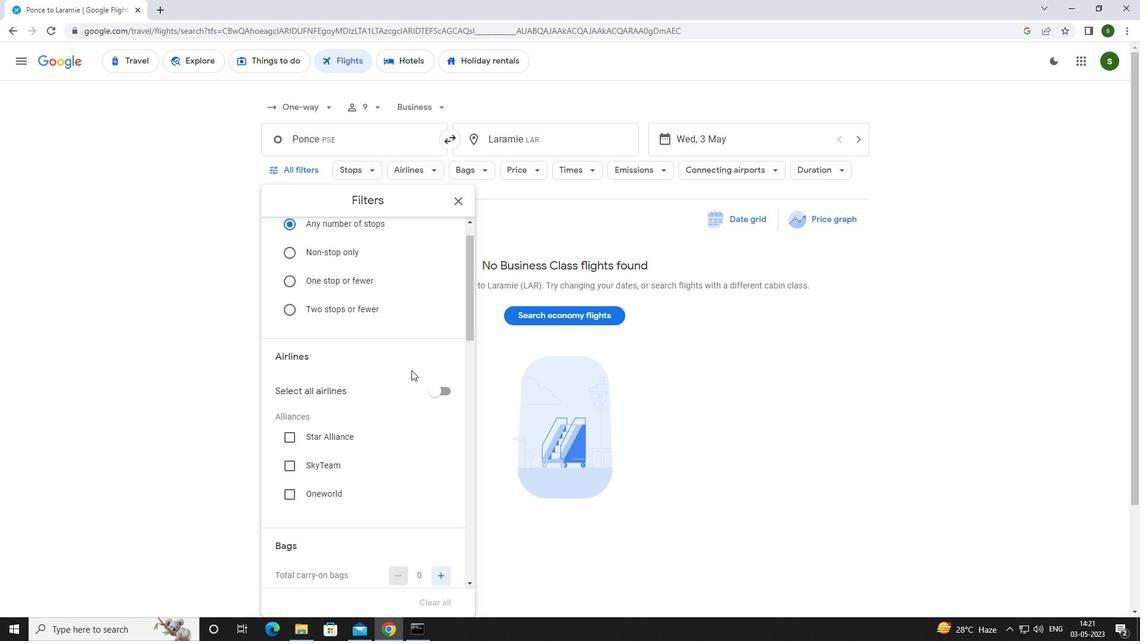 
Action: Mouse scrolled (411, 369) with delta (0, 0)
Screenshot: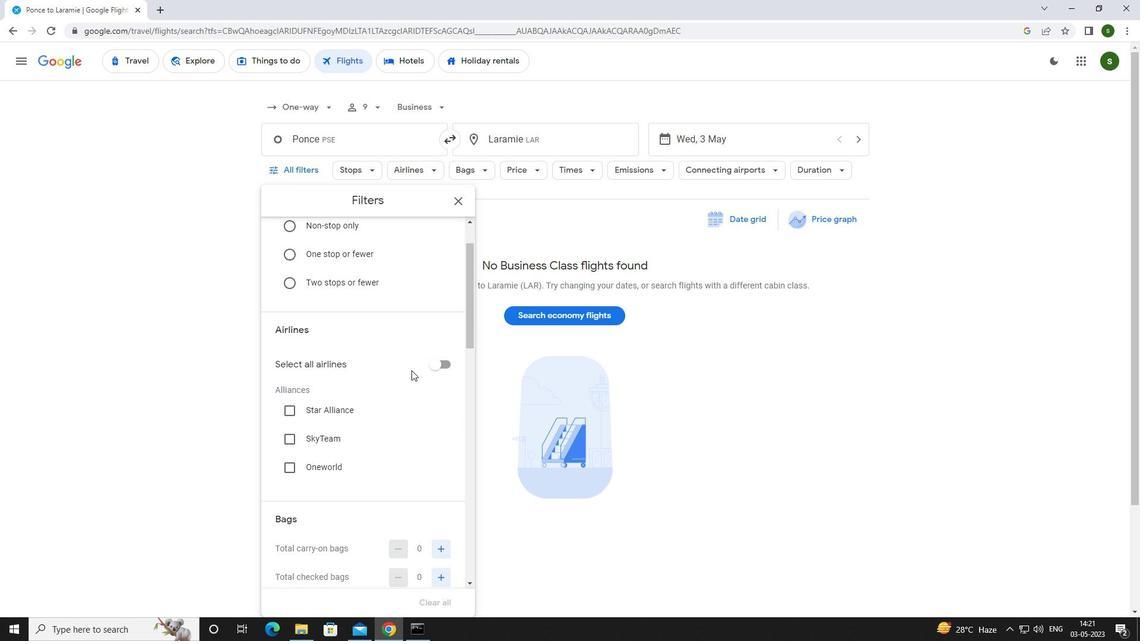 
Action: Mouse scrolled (411, 369) with delta (0, 0)
Screenshot: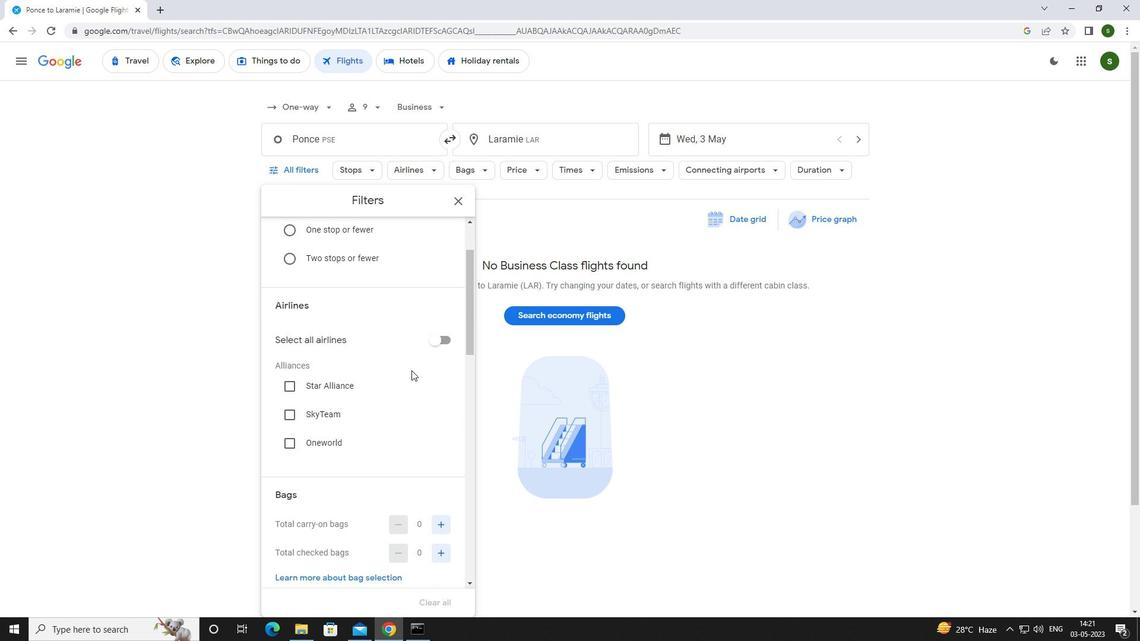 
Action: Mouse moved to (440, 402)
Screenshot: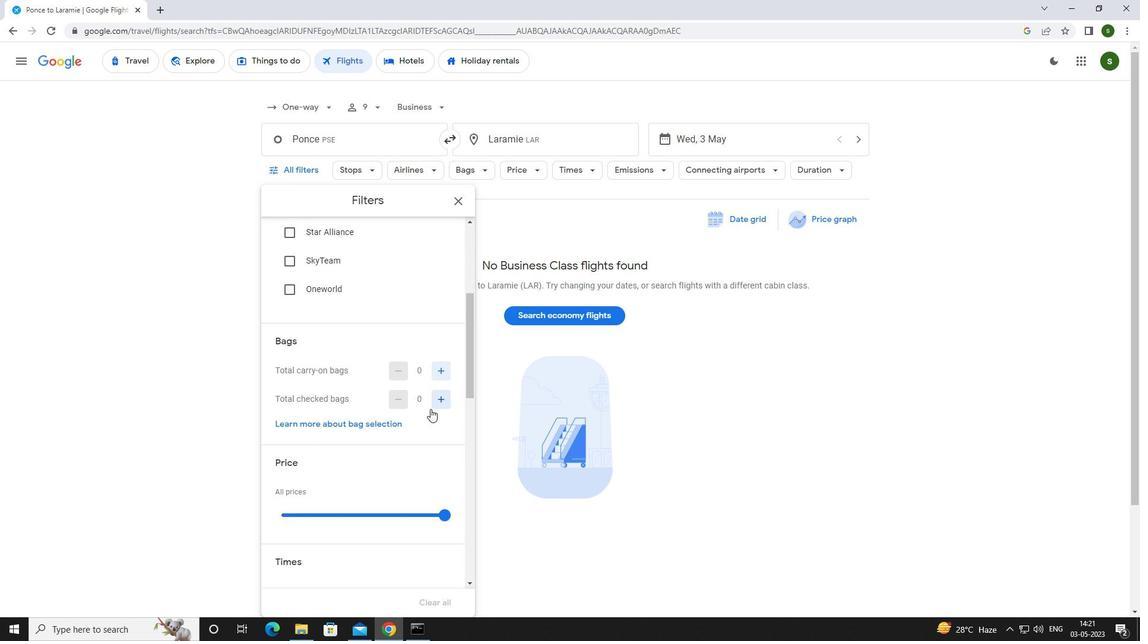 
Action: Mouse pressed left at (440, 402)
Screenshot: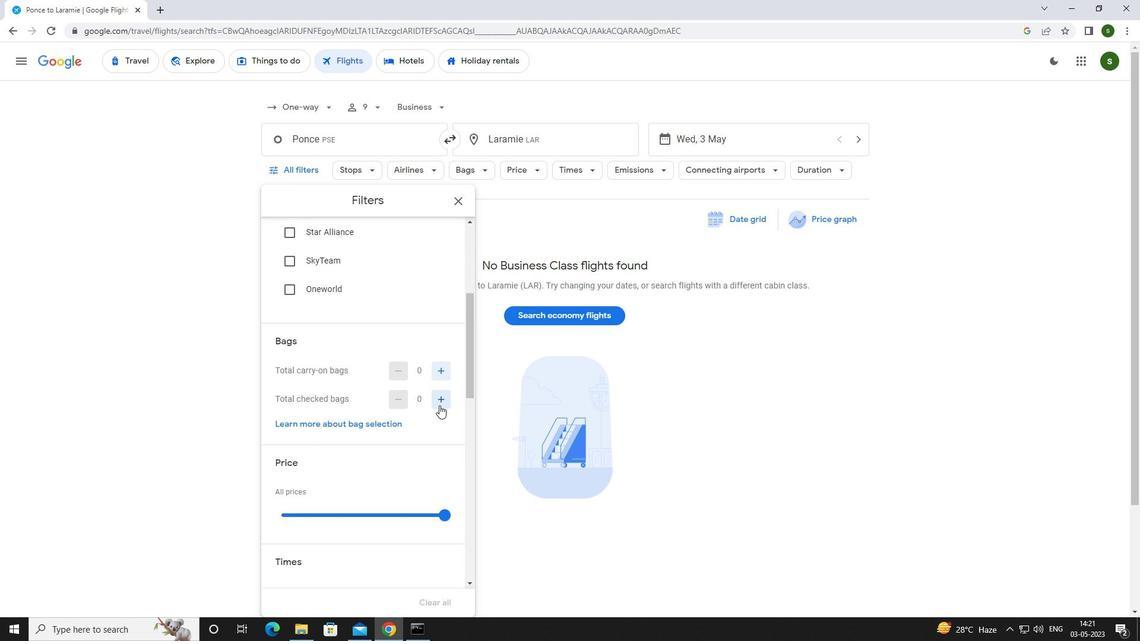 
Action: Mouse pressed left at (440, 402)
Screenshot: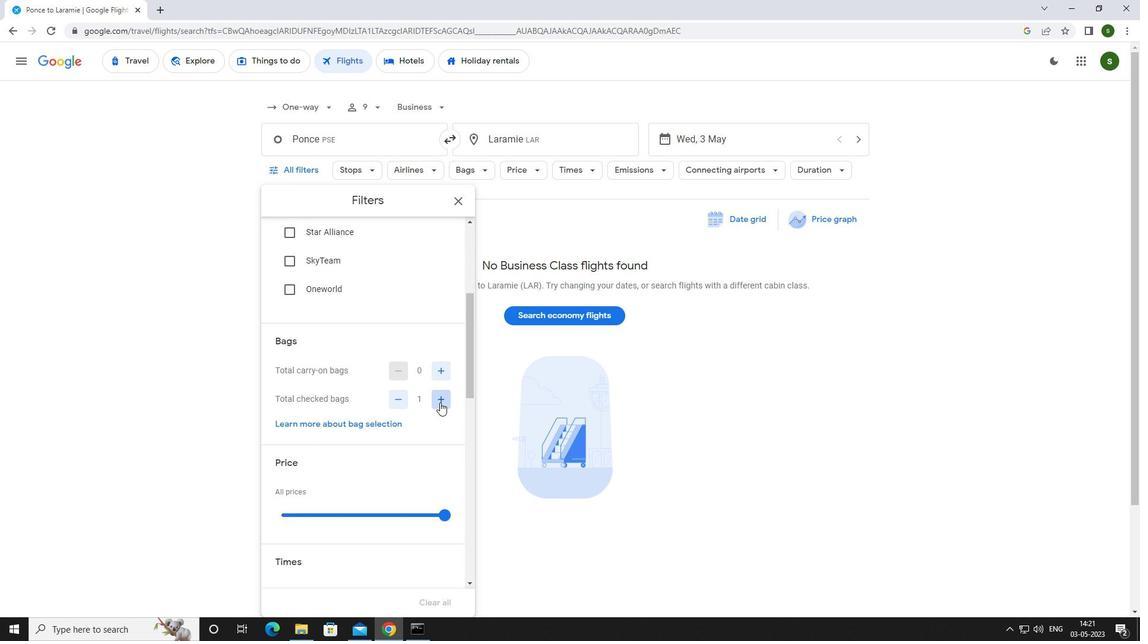 
Action: Mouse scrolled (440, 402) with delta (0, 0)
Screenshot: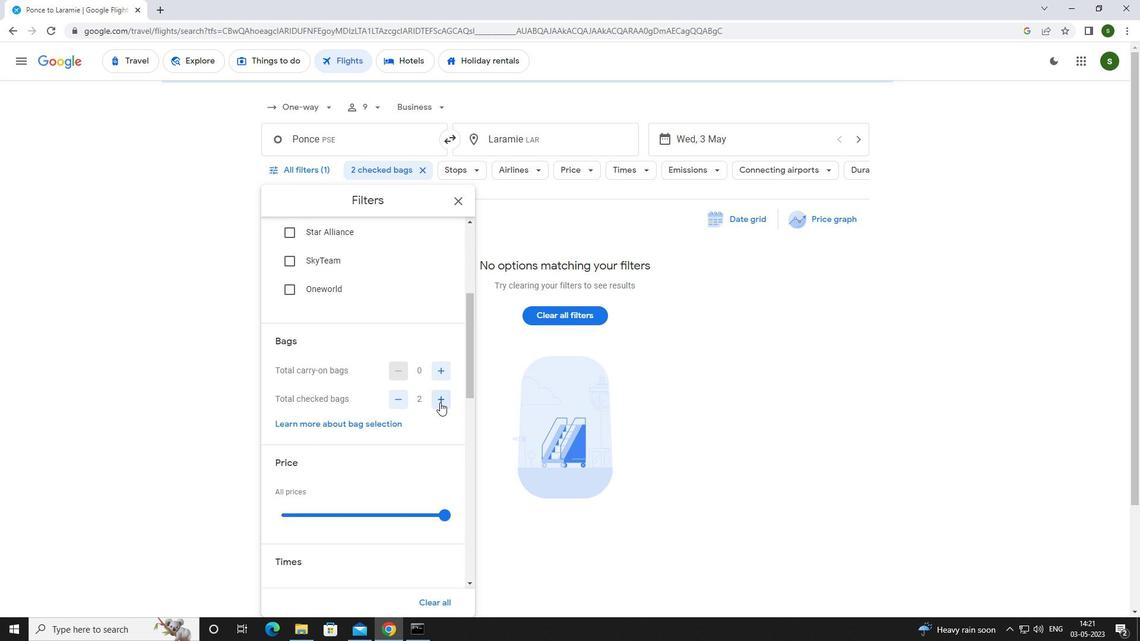 
Action: Mouse scrolled (440, 402) with delta (0, 0)
Screenshot: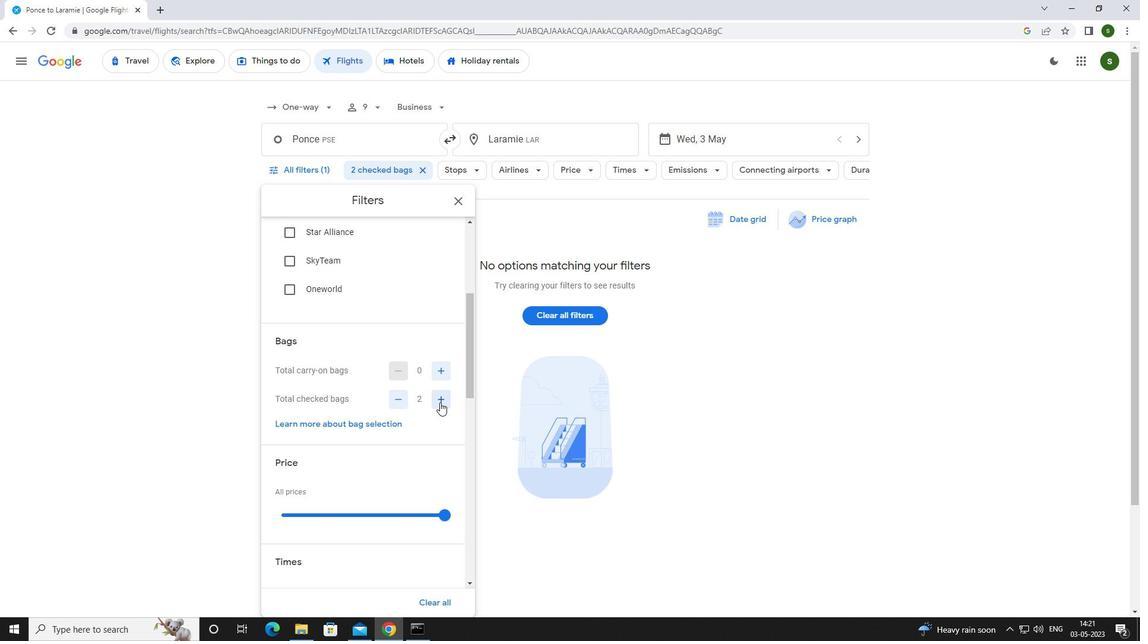
Action: Mouse moved to (445, 397)
Screenshot: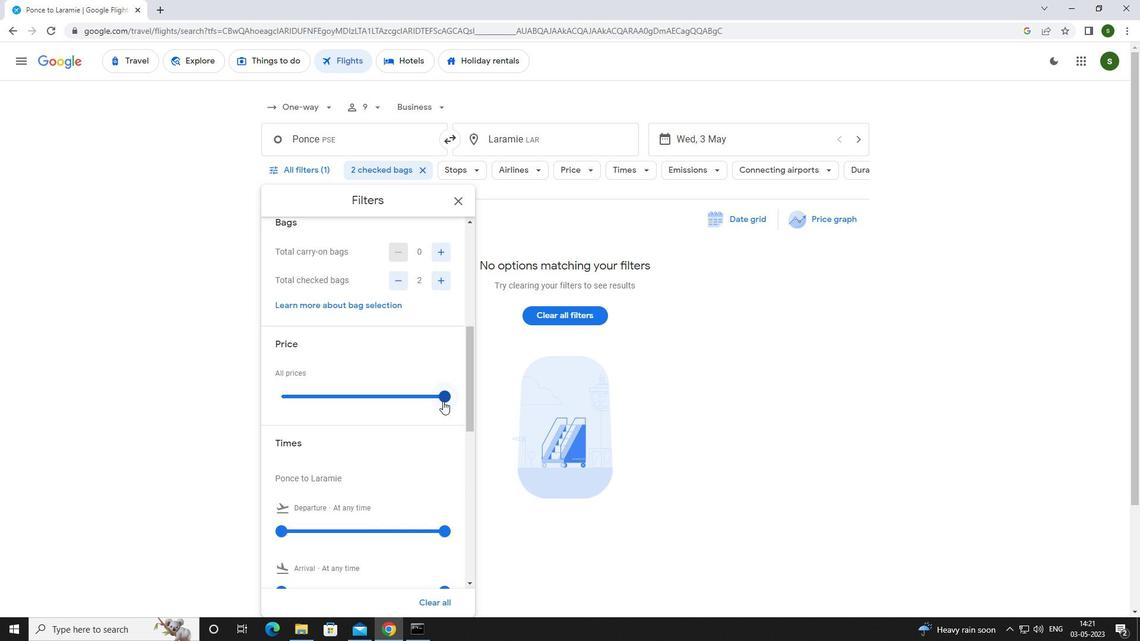 
Action: Mouse pressed left at (445, 397)
Screenshot: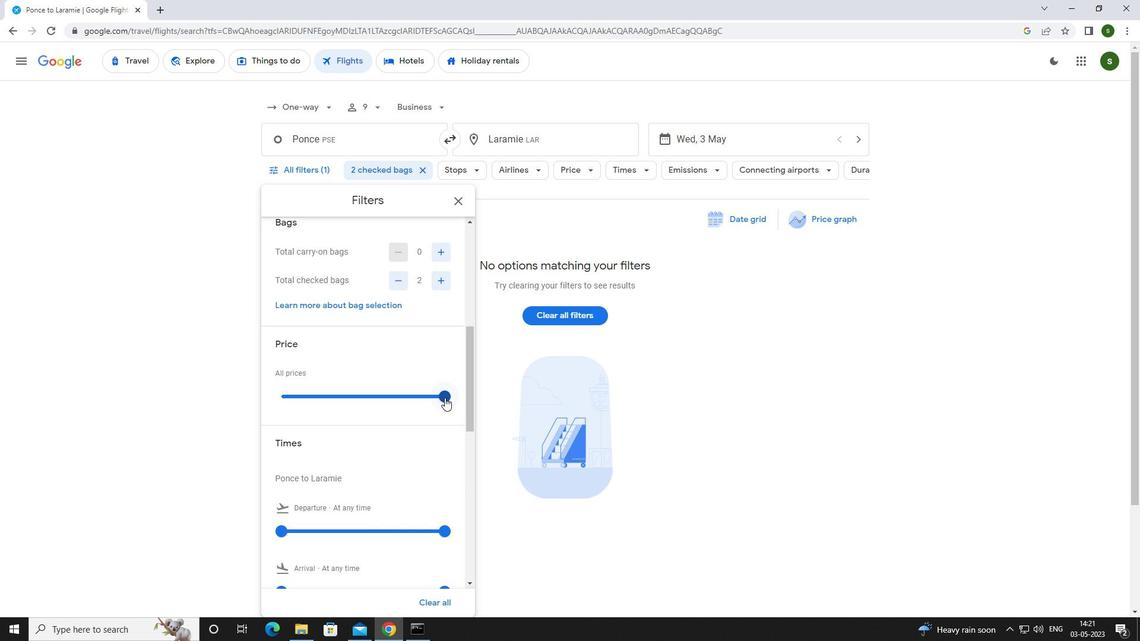 
Action: Mouse scrolled (445, 396) with delta (0, 0)
Screenshot: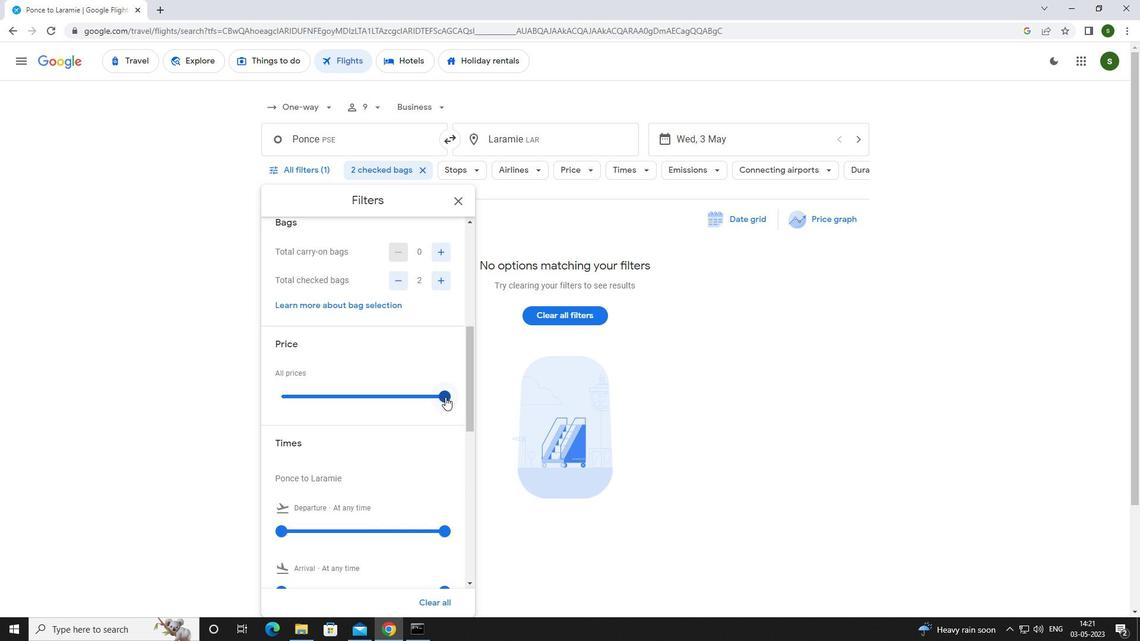 
Action: Mouse moved to (279, 469)
Screenshot: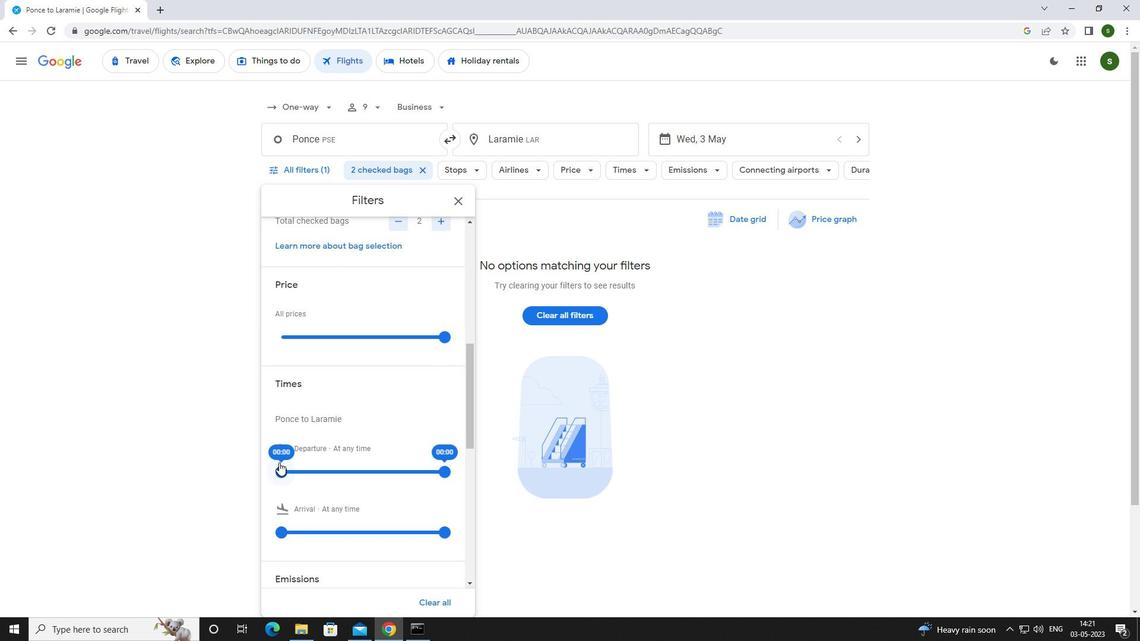 
Action: Mouse pressed left at (279, 469)
Screenshot: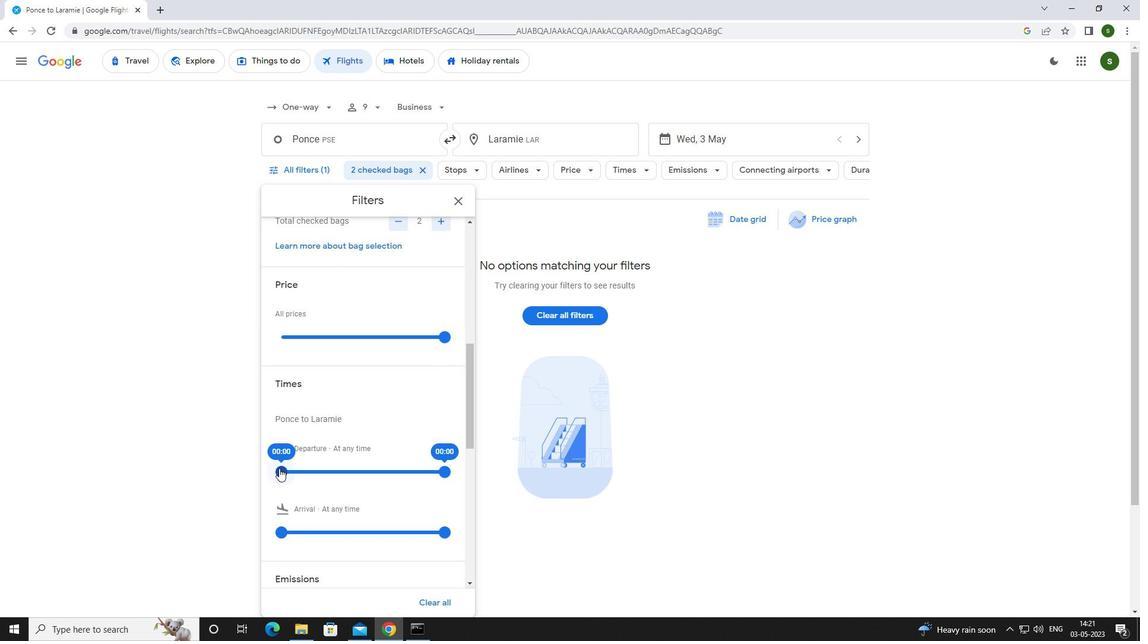 
Action: Mouse moved to (649, 413)
Screenshot: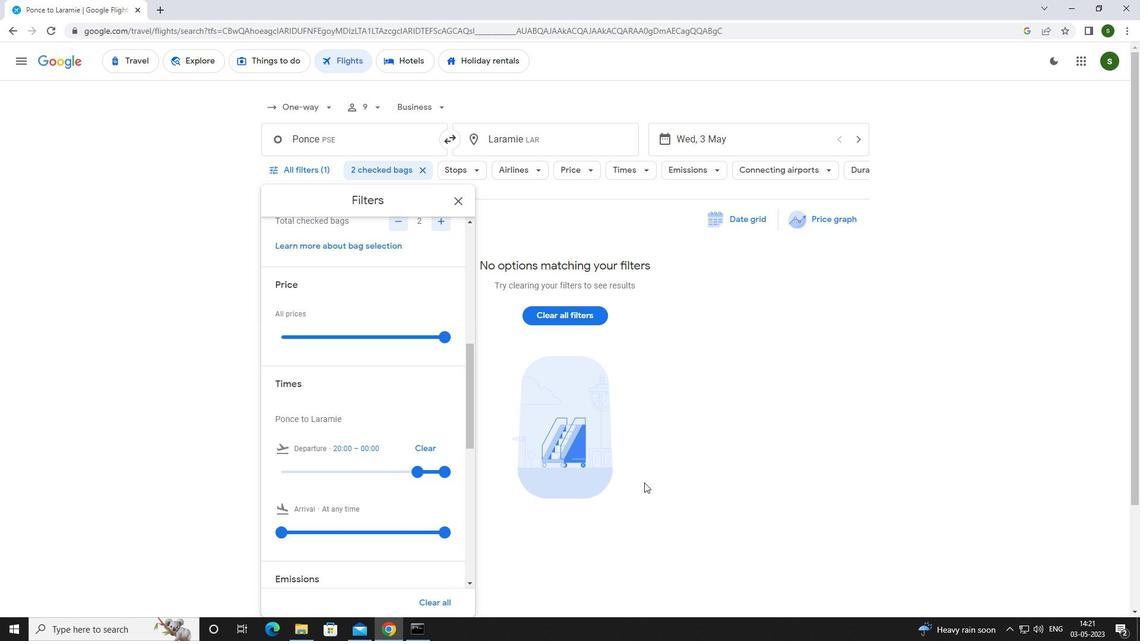 
Action: Mouse pressed left at (649, 413)
Screenshot: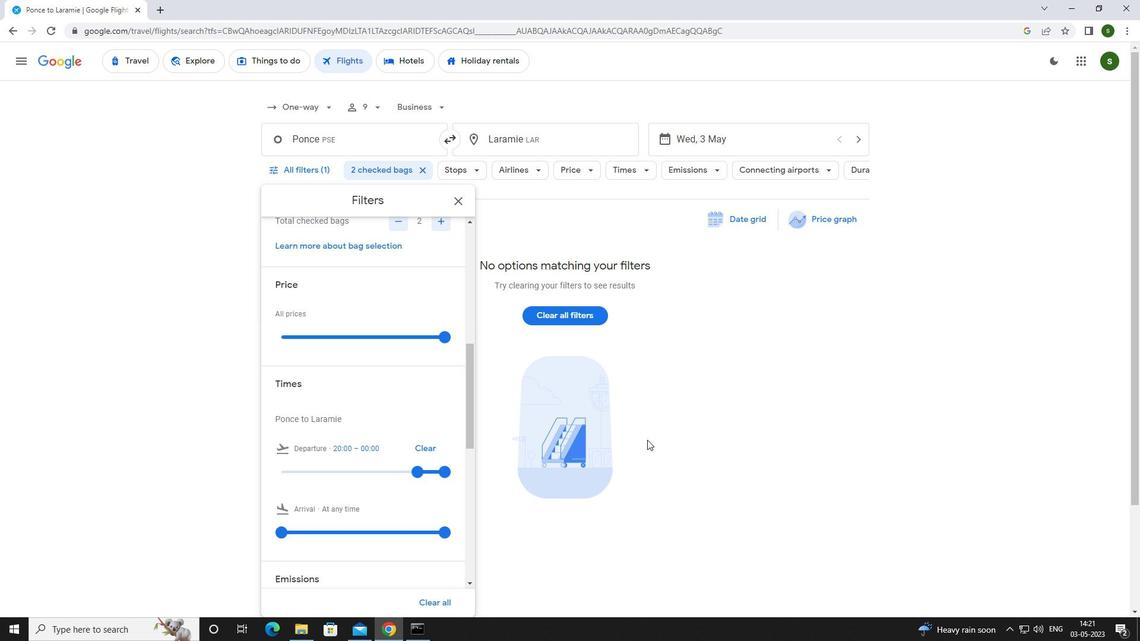 
Action: Mouse moved to (644, 408)
Screenshot: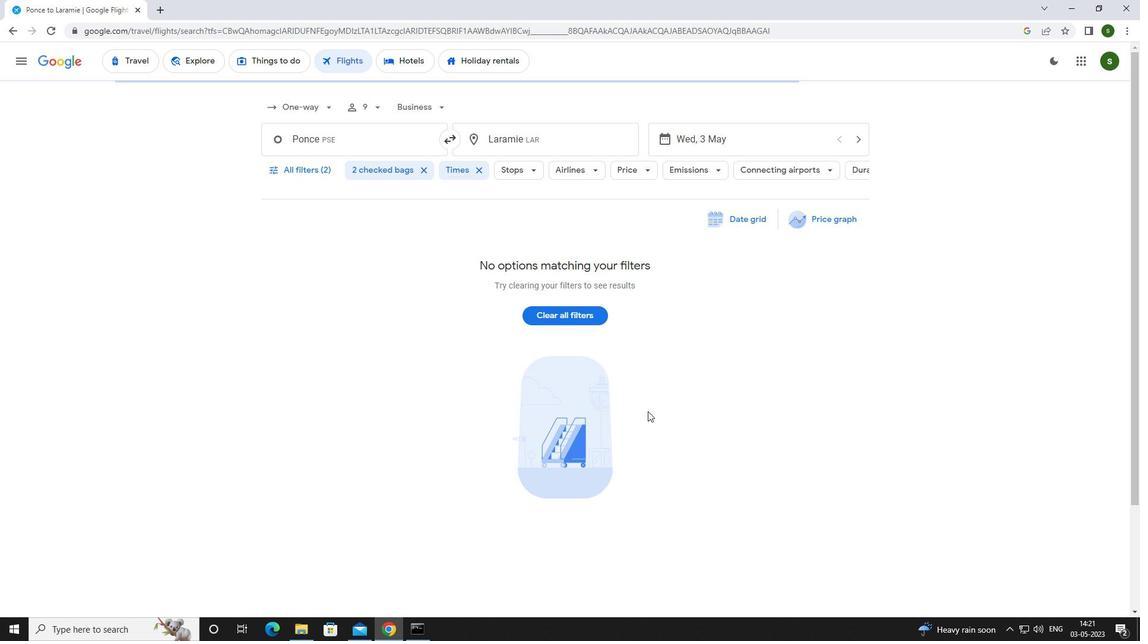 
